 Task: Plot the electric field of a charged capacitor.
Action: Mouse moved to (142, 61)
Screenshot: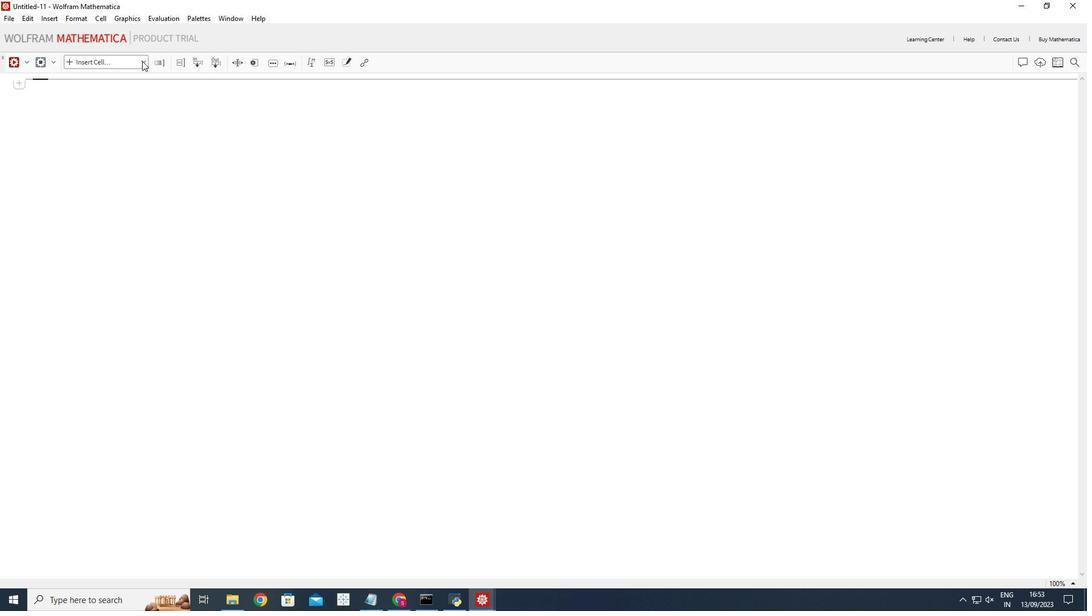 
Action: Mouse pressed left at (142, 61)
Screenshot: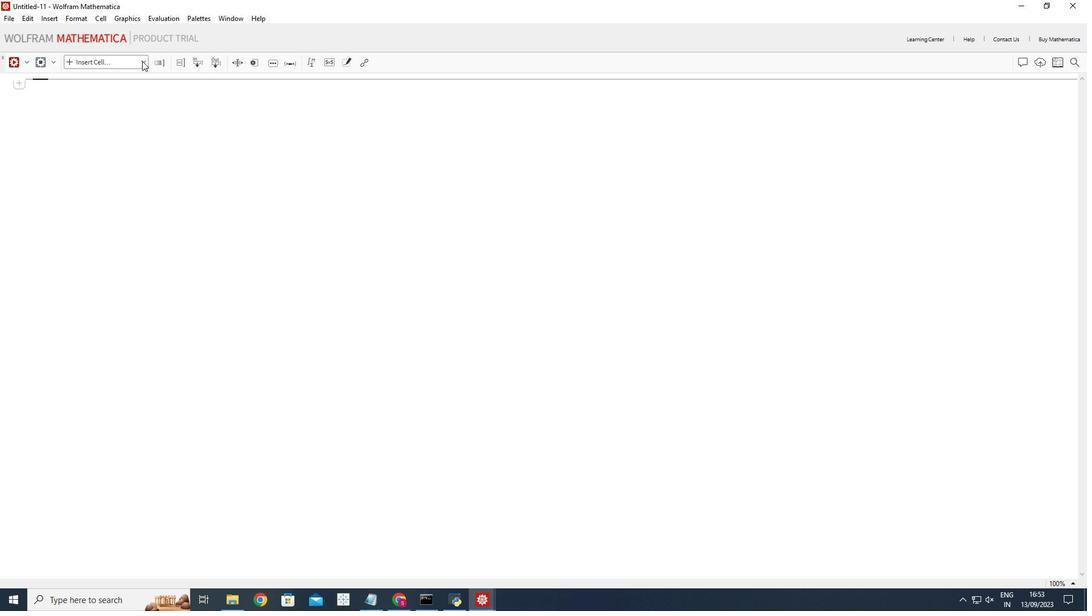 
Action: Mouse moved to (125, 83)
Screenshot: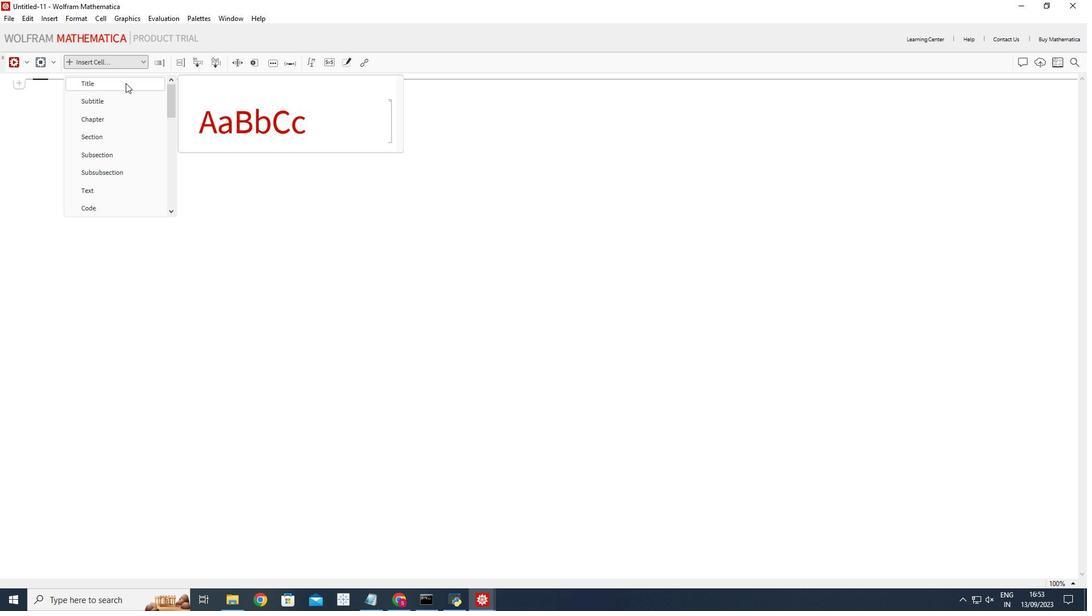 
Action: Mouse pressed left at (125, 83)
Screenshot: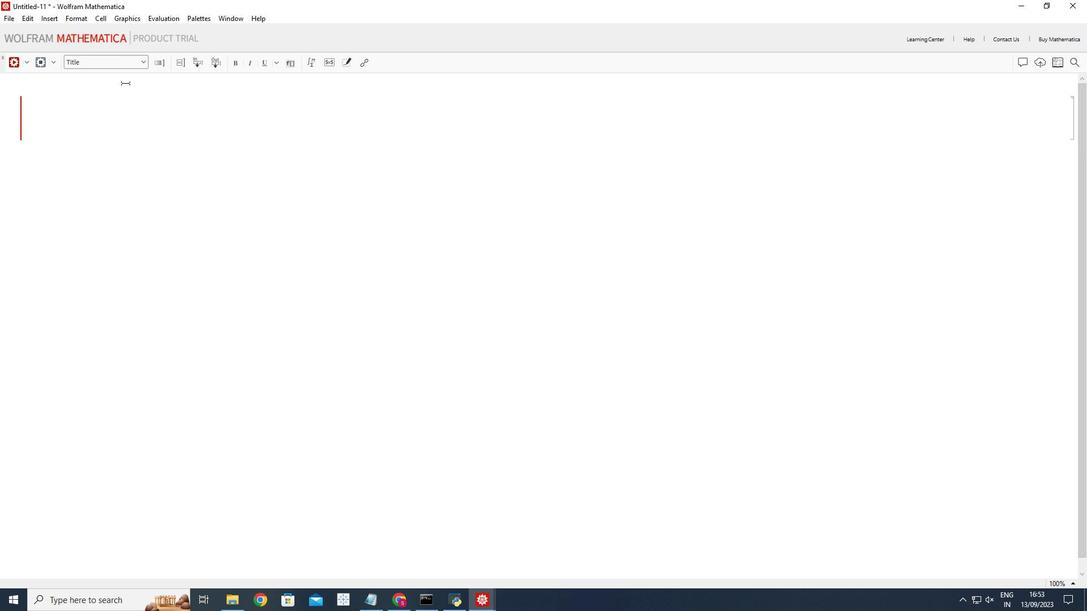 
Action: Mouse moved to (108, 130)
Screenshot: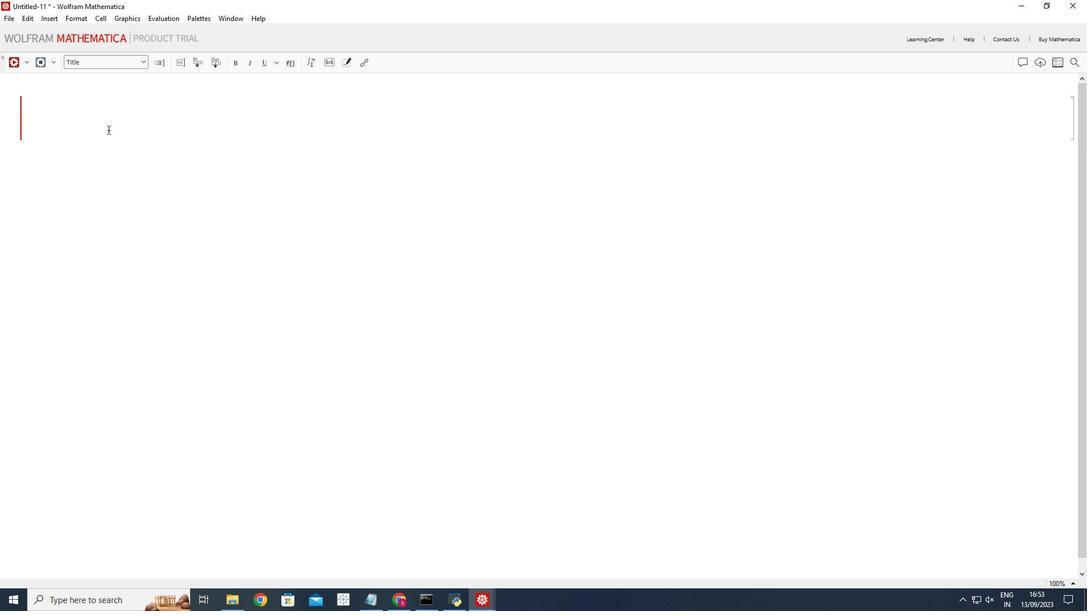 
Action: Mouse pressed left at (108, 130)
Screenshot: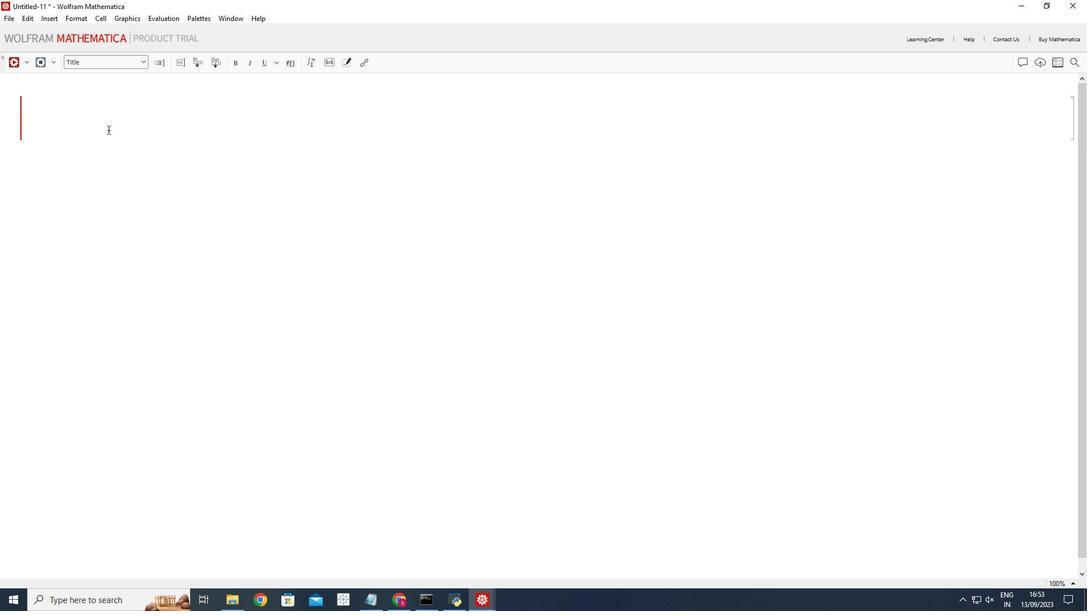 
Action: Mouse moved to (108, 130)
Screenshot: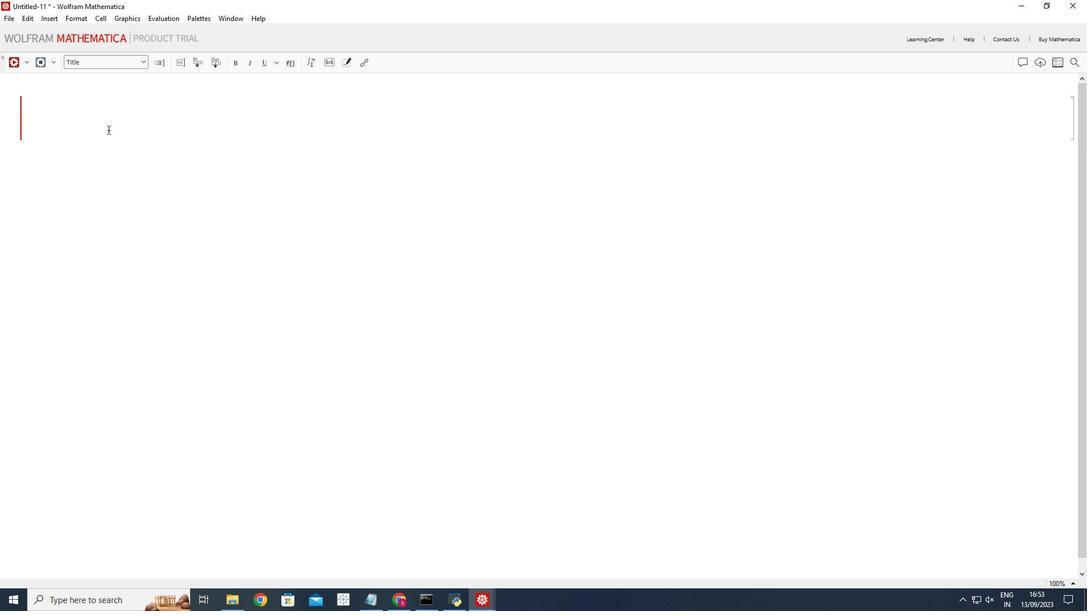 
Action: Key pressed <Key.shift_r>Electric<Key.space><Key.shift_r>Field<Key.space>of<Key.space>a<Key.space><Key.shift_r>Charged<Key.space><Key.shift_r>Cp<Key.backspace>apacitor
Screenshot: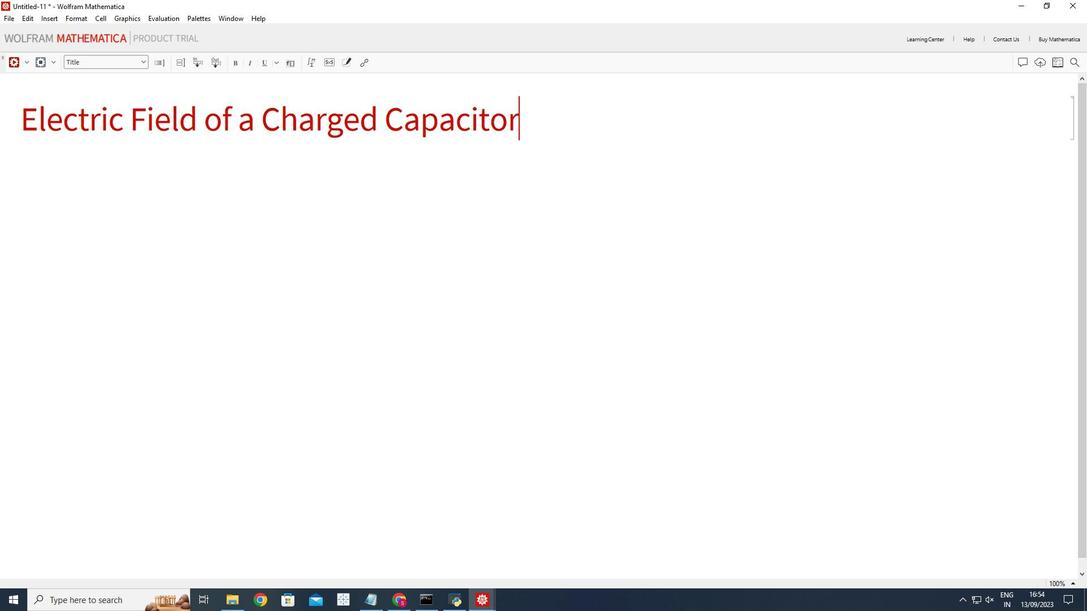 
Action: Mouse moved to (69, 184)
Screenshot: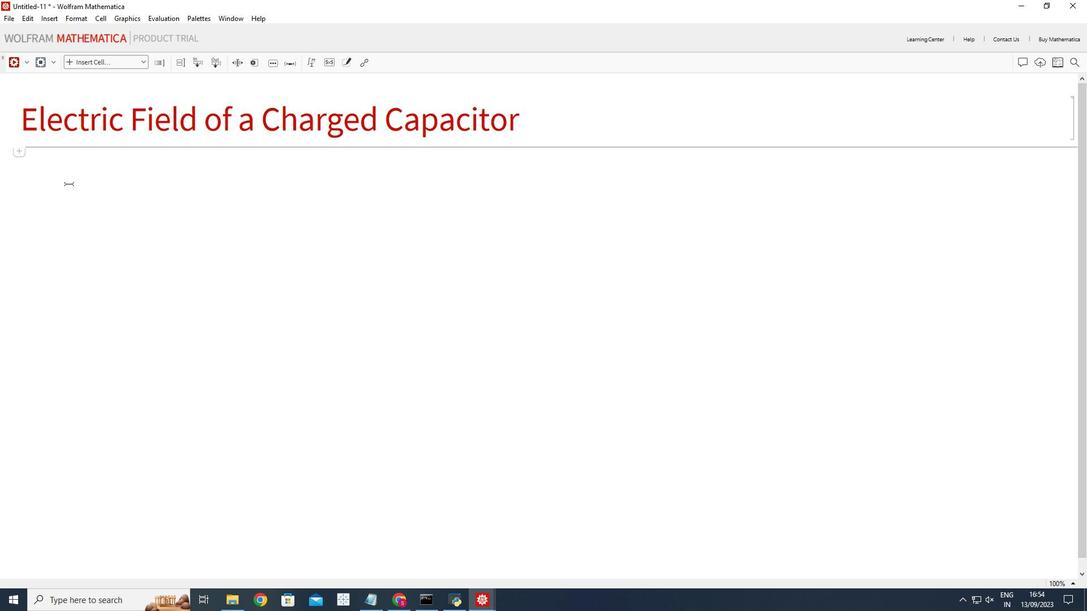 
Action: Mouse pressed left at (69, 184)
Screenshot: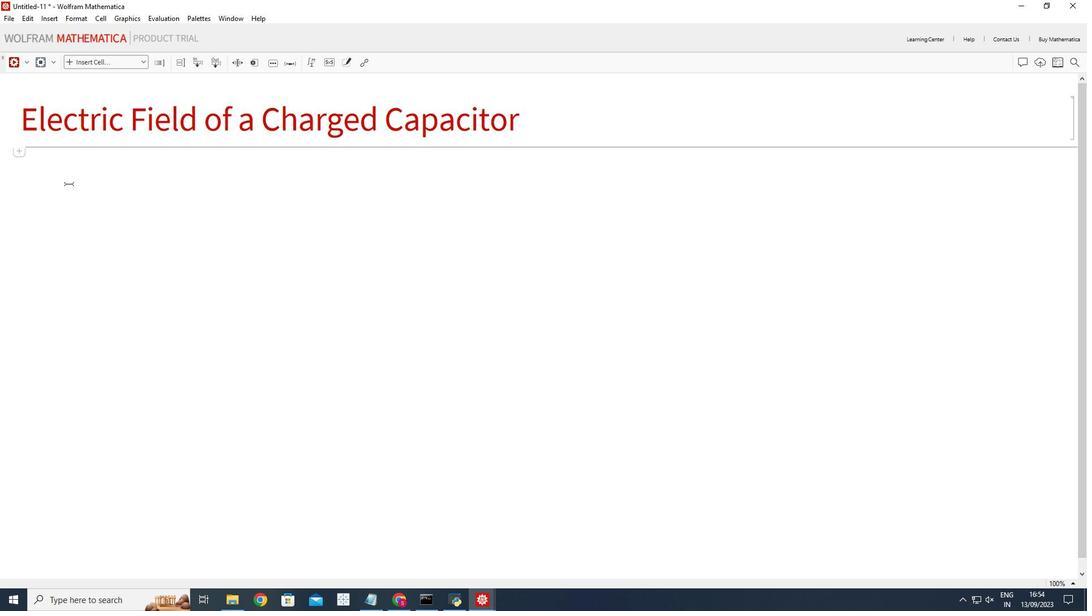 
Action: Mouse moved to (146, 61)
Screenshot: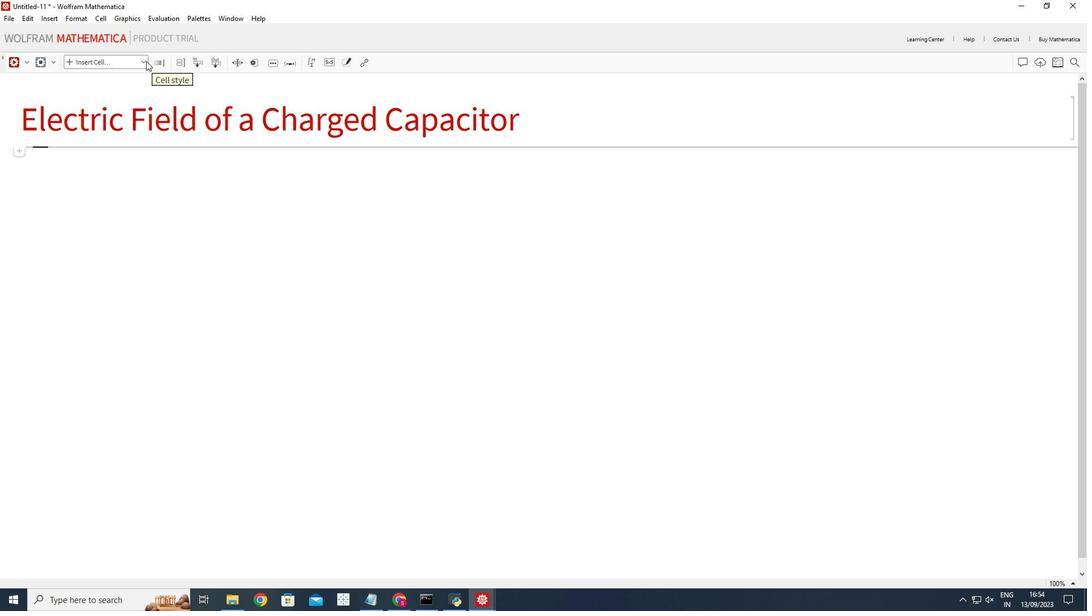 
Action: Mouse pressed left at (146, 61)
Screenshot: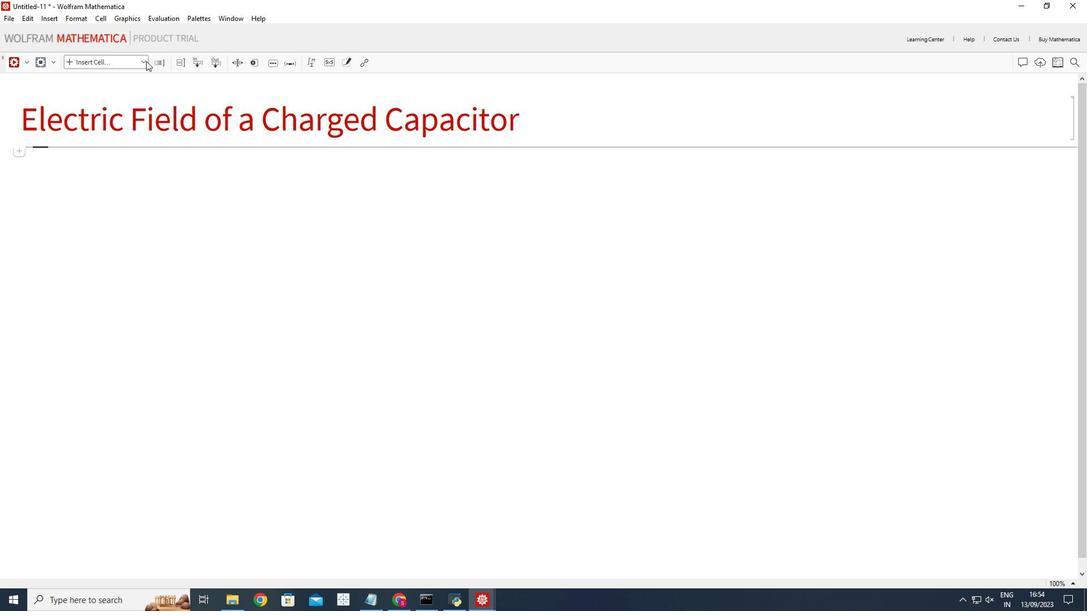 
Action: Mouse moved to (99, 209)
Screenshot: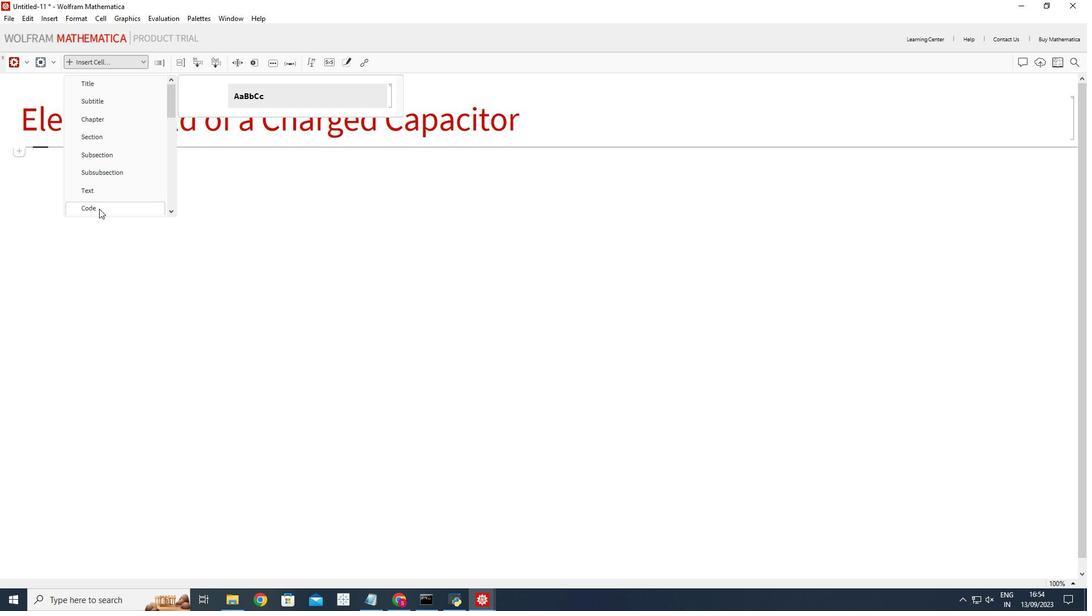 
Action: Mouse pressed left at (99, 209)
Screenshot: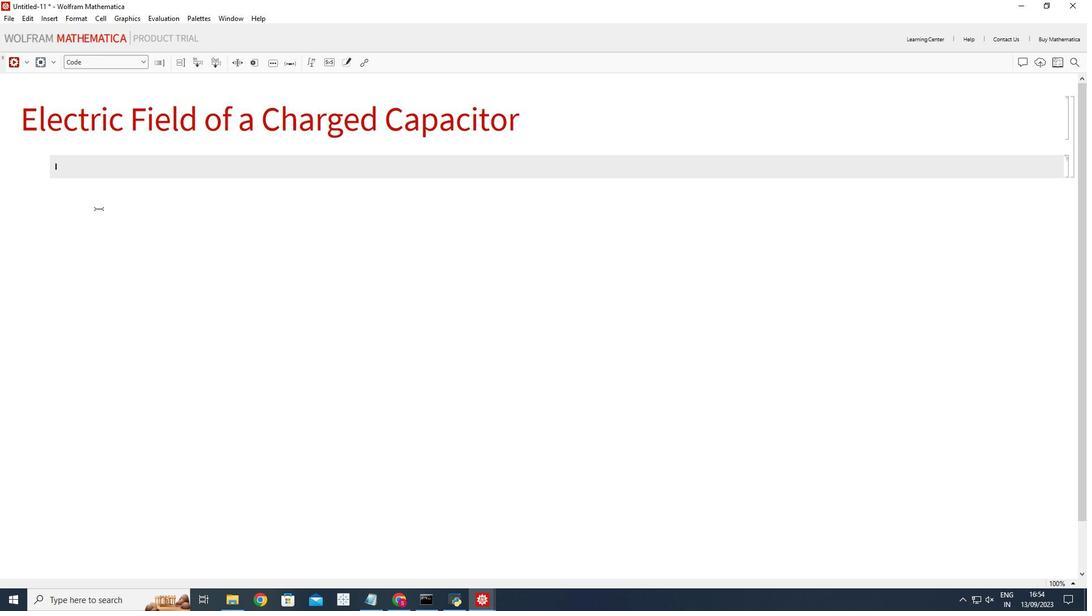 
Action: Mouse moved to (95, 170)
Screenshot: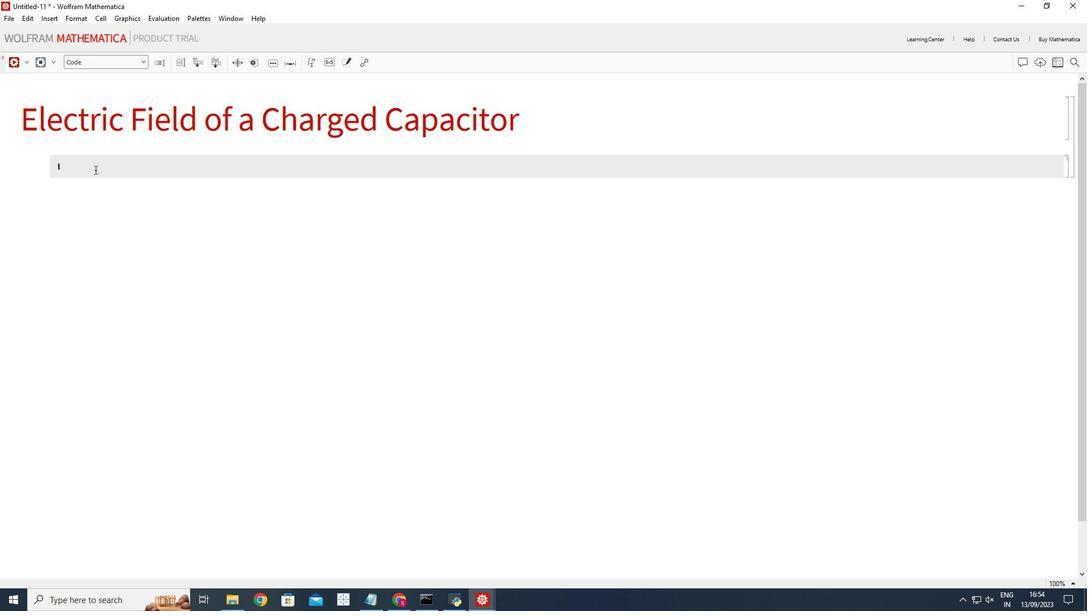
Action: Mouse pressed left at (95, 170)
Screenshot: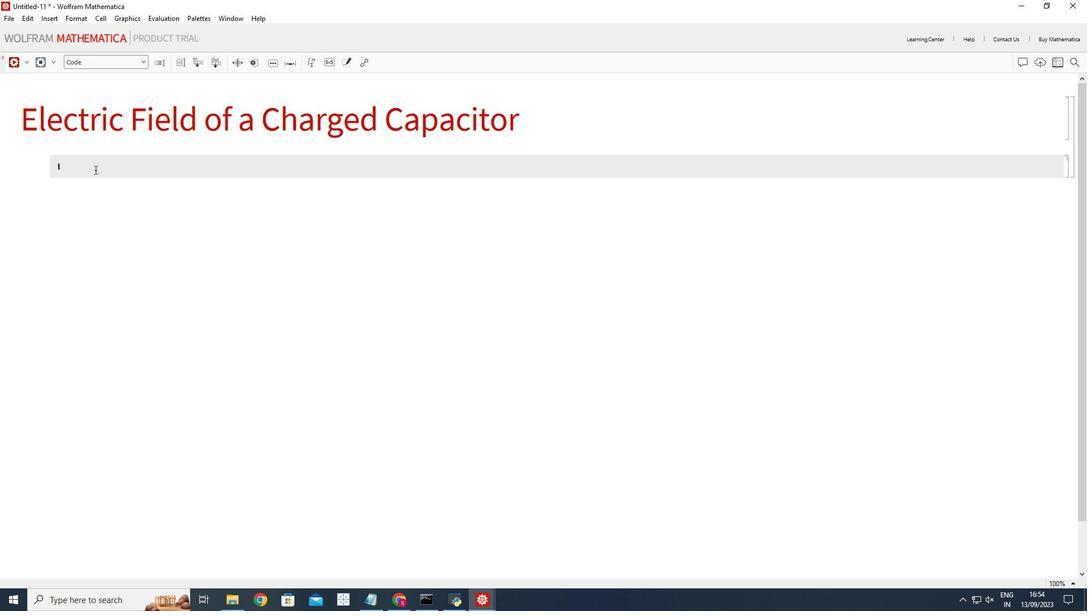 
Action: Key pressed <Key.shift_r>(*<Key.space><Key.shift_r>Define<Key.space><Key.shift_r>Constans<Key.backspace>ts<Key.space><Key.right><Key.right><Key.enter>epsilon0<Key.enter><Key.space>=<Key.space>8.854187817<Key.enter>8<Key.backspace><Key.backspace><Key.shift_r>*10<Key.shift_r>^-12;<Key.space>
Screenshot: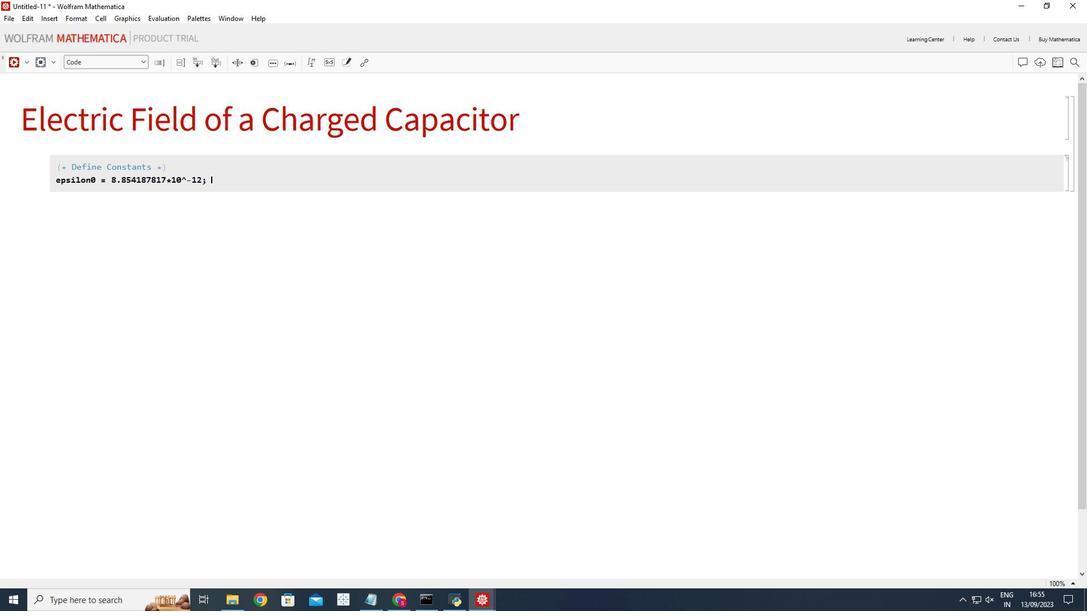 
Action: Mouse moved to (96, 177)
Screenshot: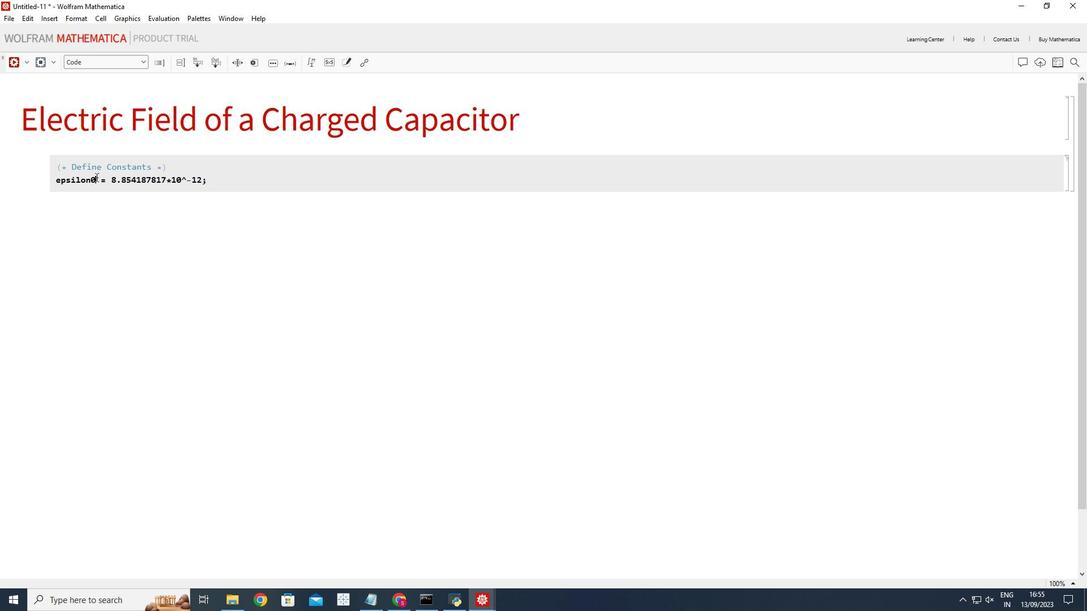 
Action: Mouse pressed left at (96, 177)
Screenshot: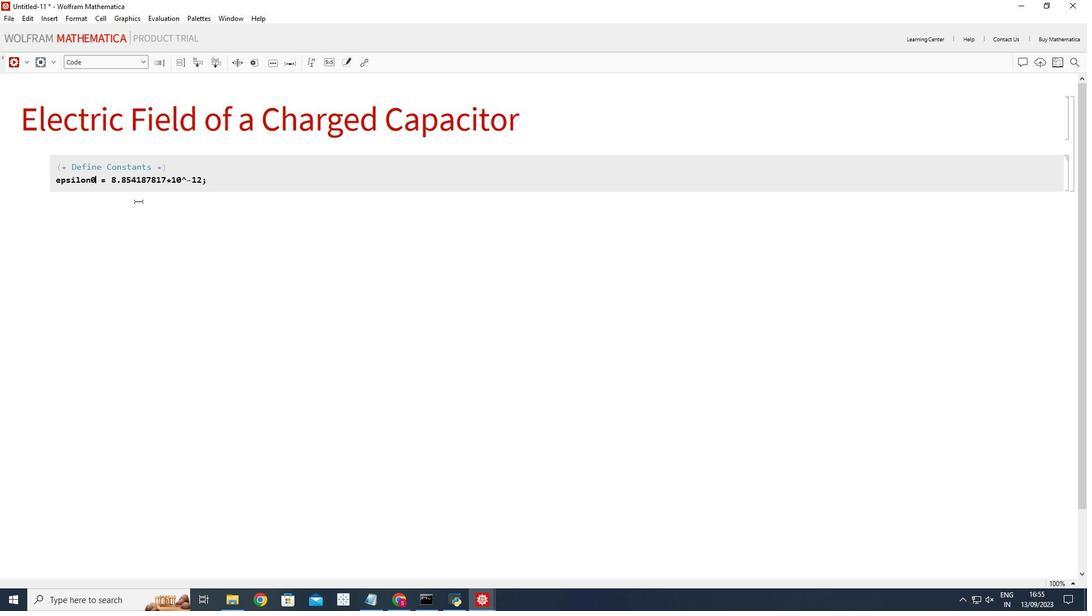 
Action: Mouse moved to (138, 201)
Screenshot: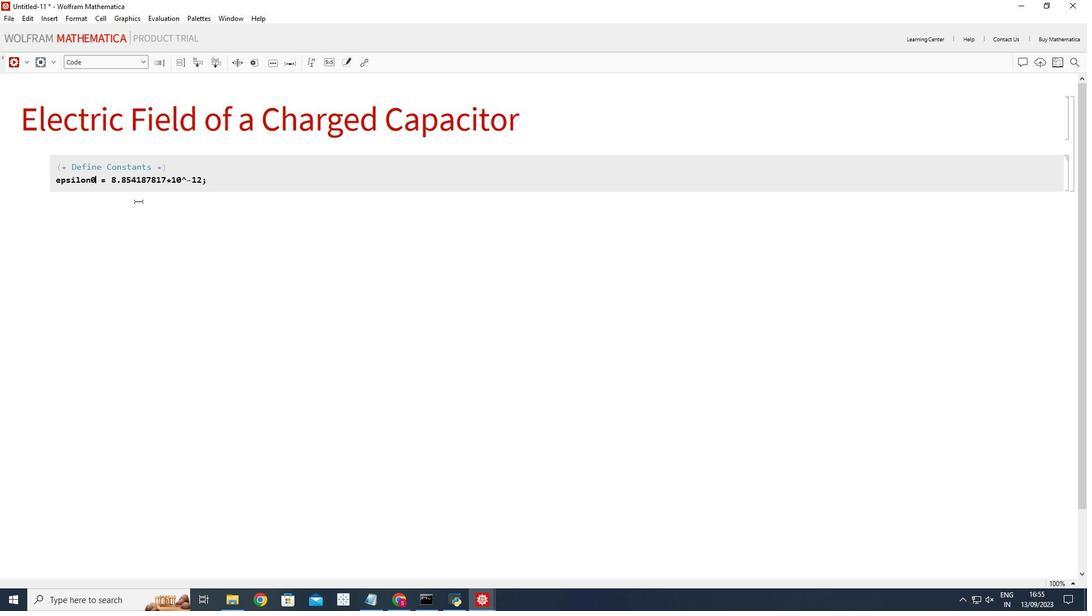 
Action: Key pressed <Key.backspace><Key.backspace><Key.backspace><Key.backspace><Key.backspace><Key.backspace><Key.backspace><Key.backspace>
Screenshot: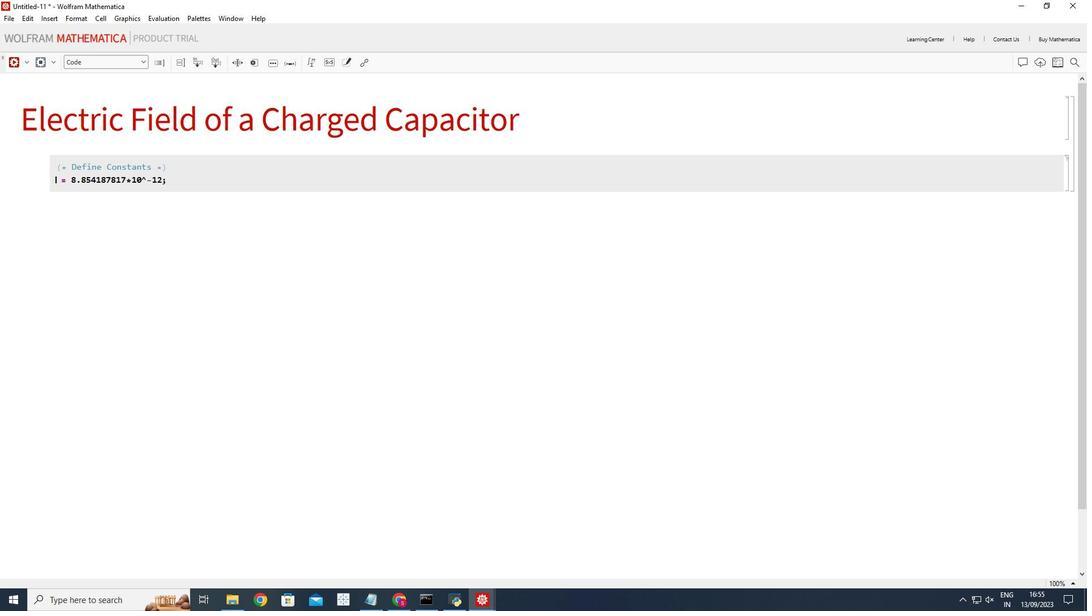 
Action: Mouse moved to (307, 67)
Screenshot: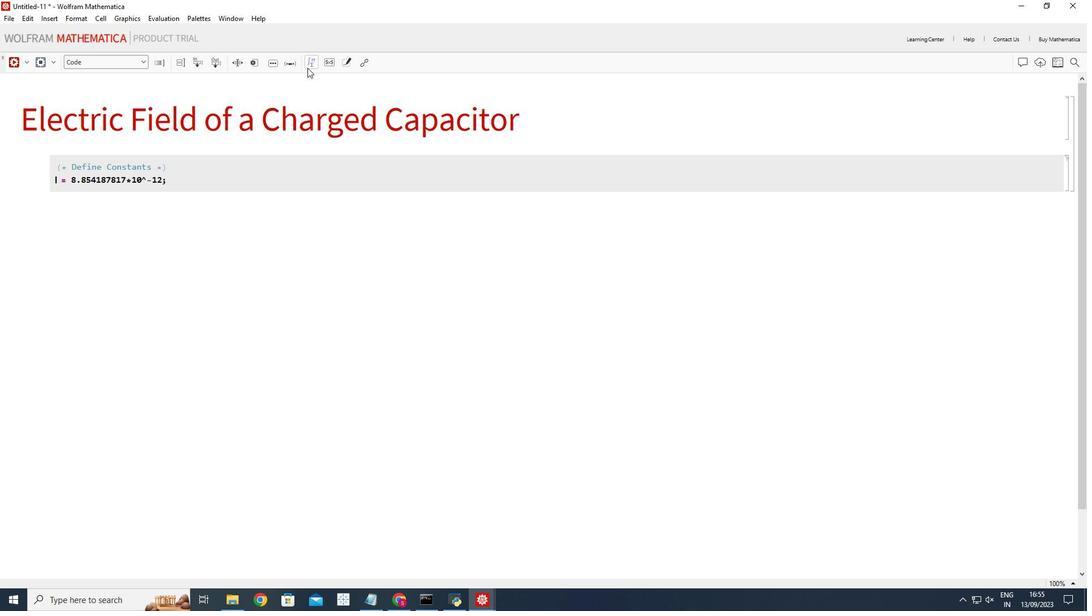 
Action: Mouse pressed left at (307, 67)
Screenshot: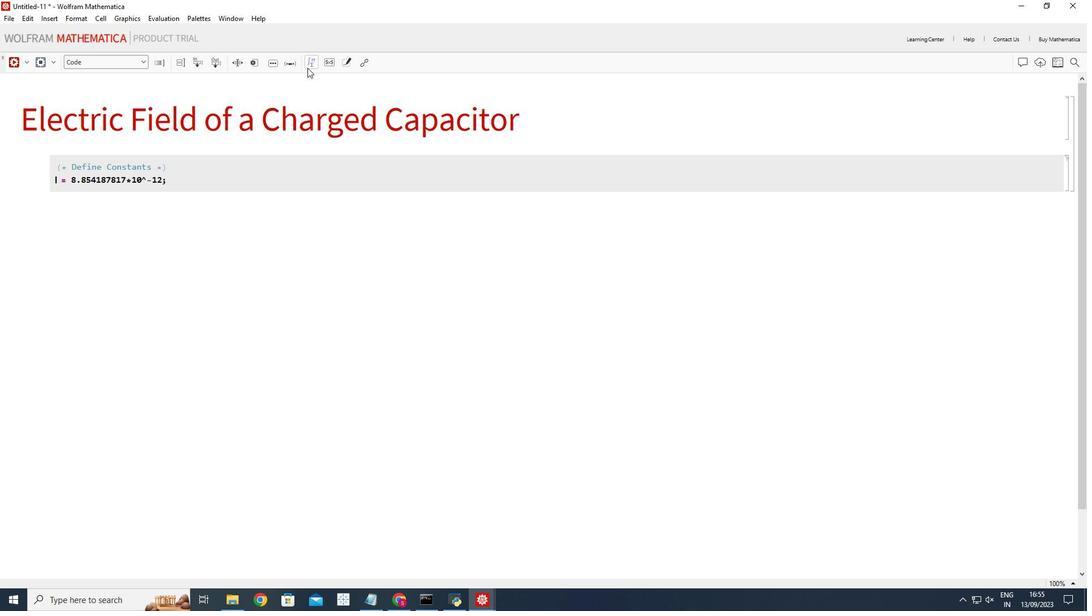 
Action: Mouse moved to (1068, 312)
Screenshot: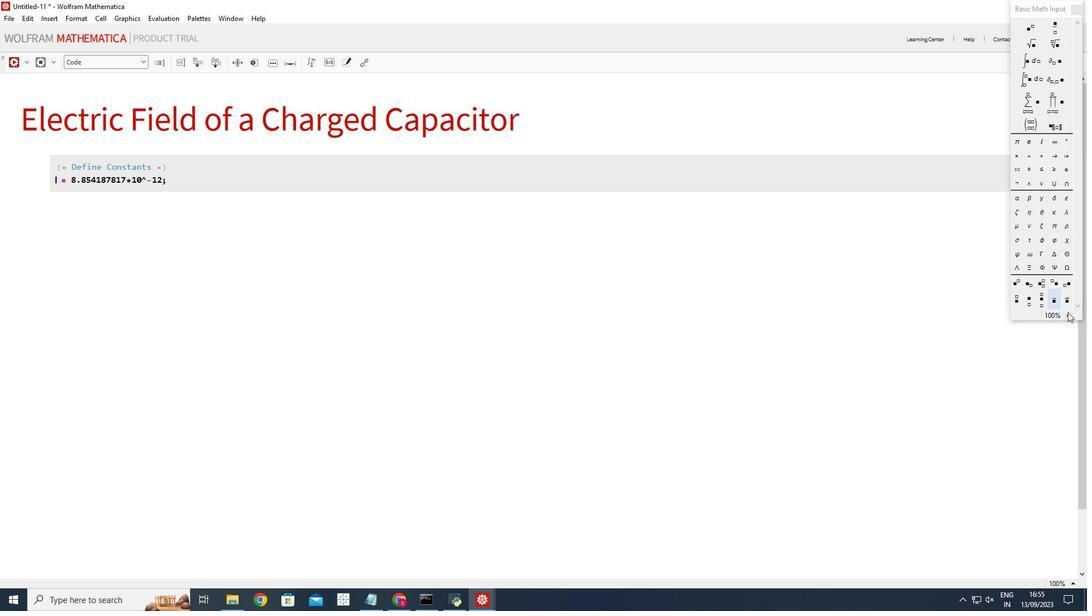 
Action: Mouse pressed left at (1068, 312)
Screenshot: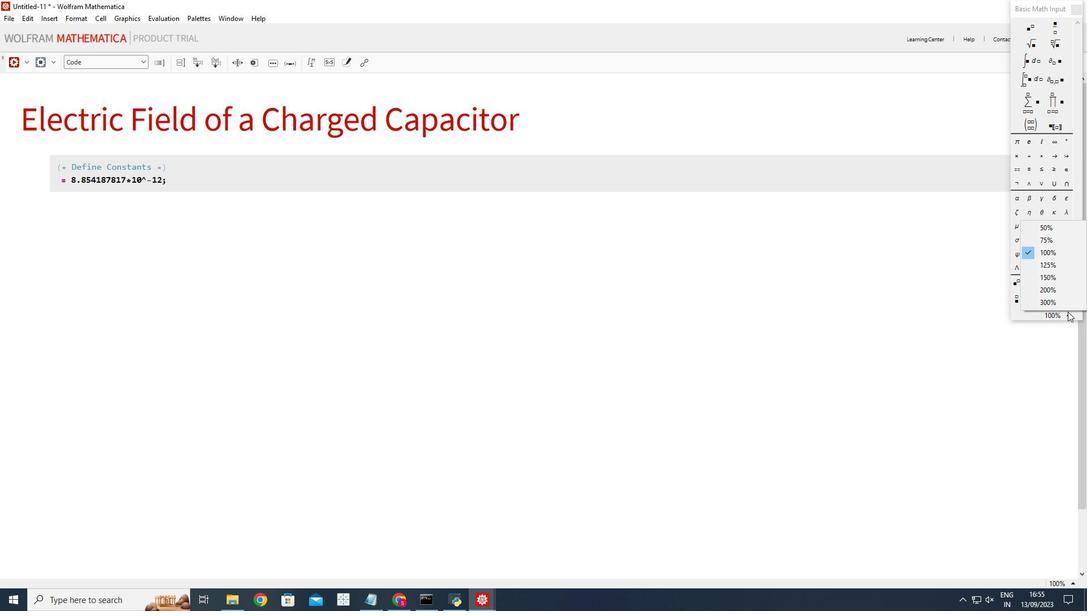 
Action: Mouse moved to (1048, 267)
Screenshot: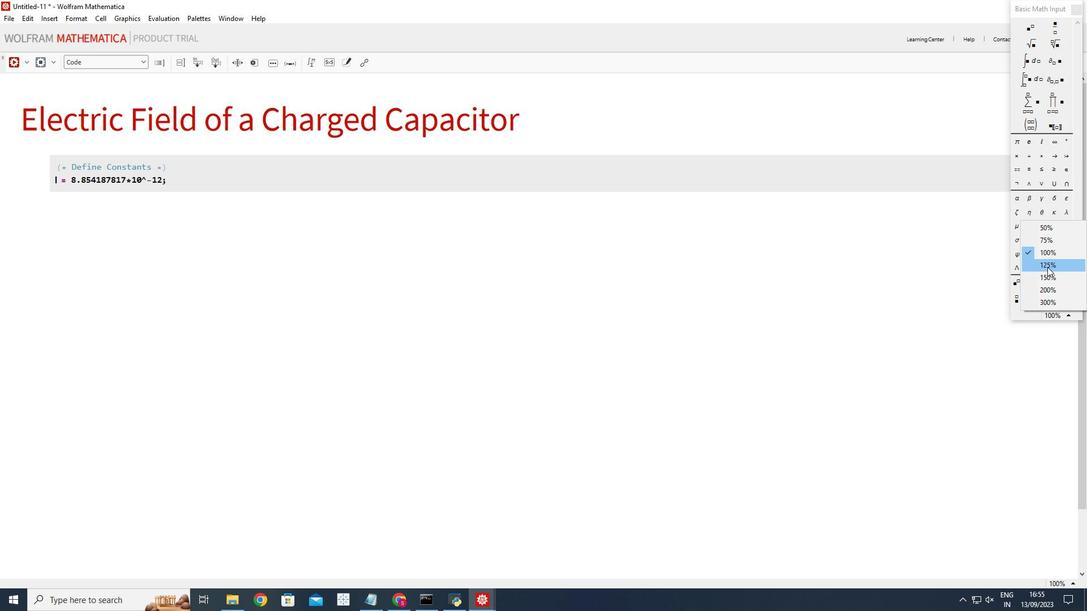 
Action: Mouse pressed left at (1048, 267)
Screenshot: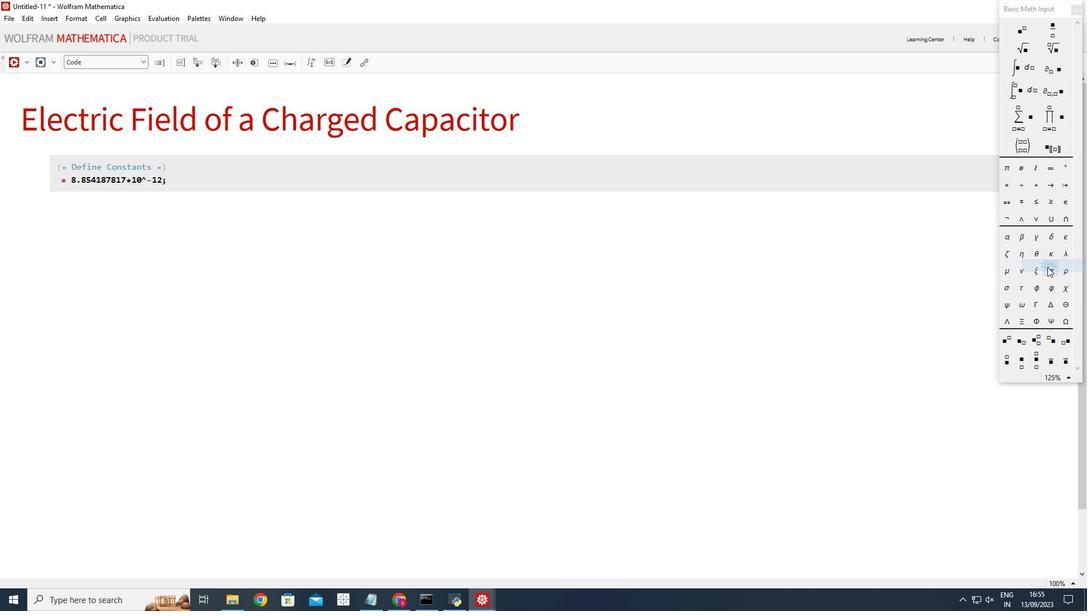 
Action: Mouse moved to (1032, 6)
Screenshot: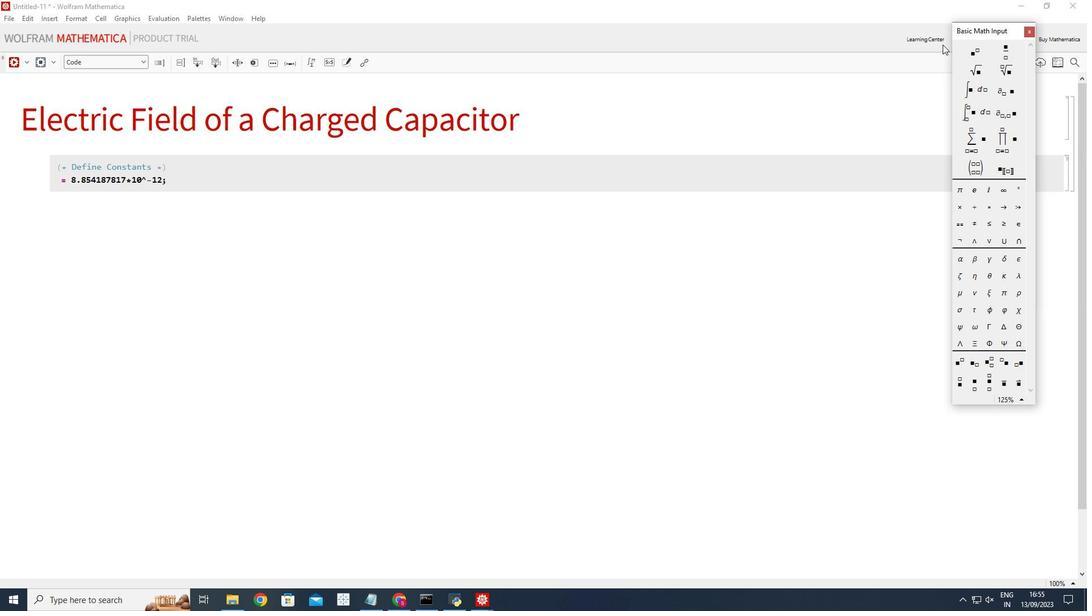 
Action: Mouse pressed left at (1032, 6)
Screenshot: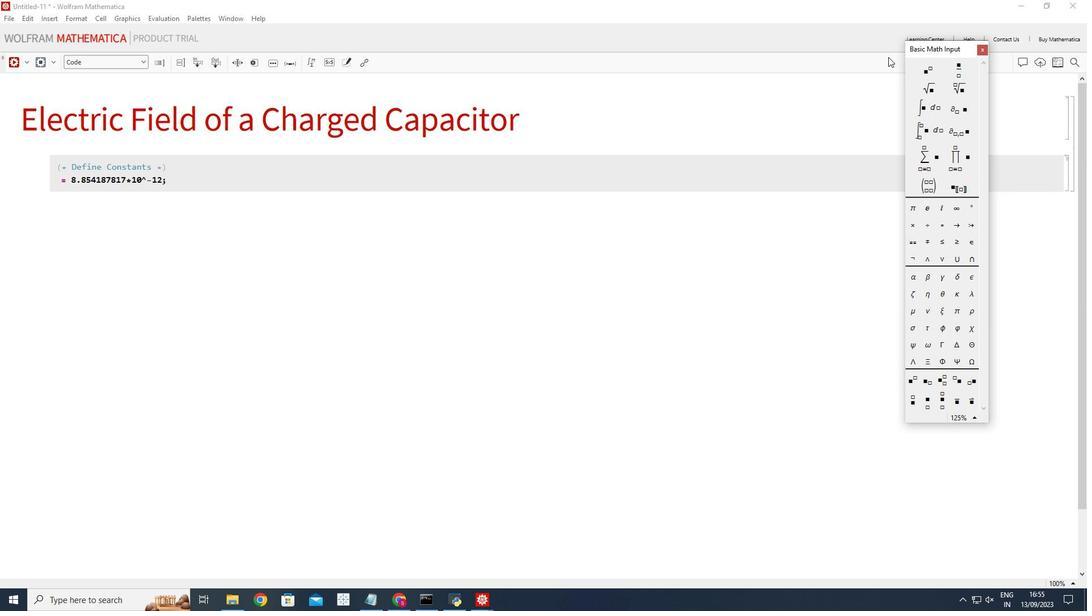 
Action: Mouse moved to (743, 345)
Screenshot: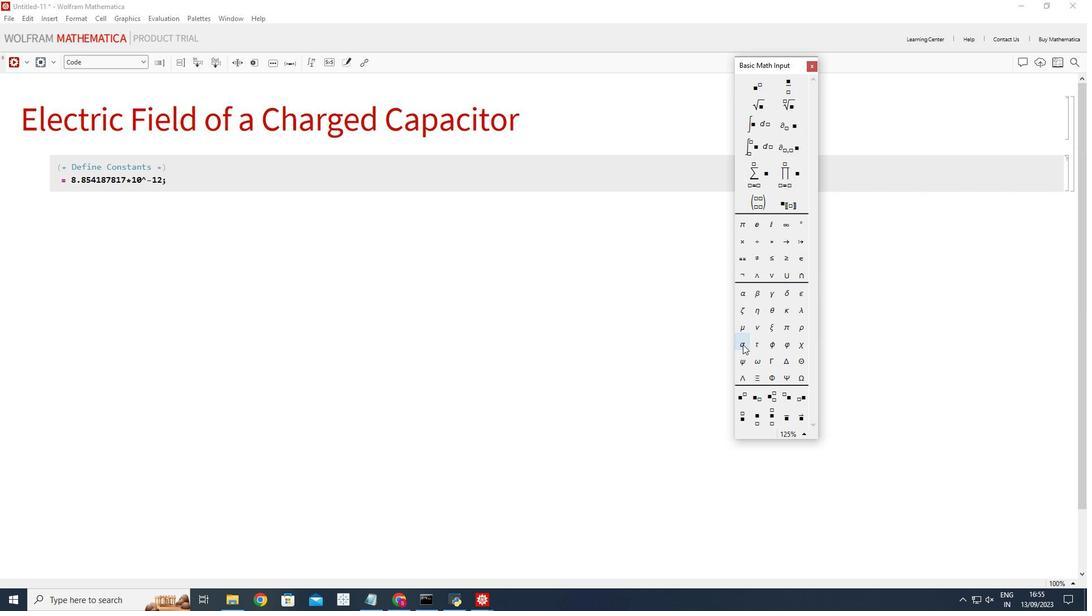 
Action: Mouse pressed left at (743, 345)
Screenshot: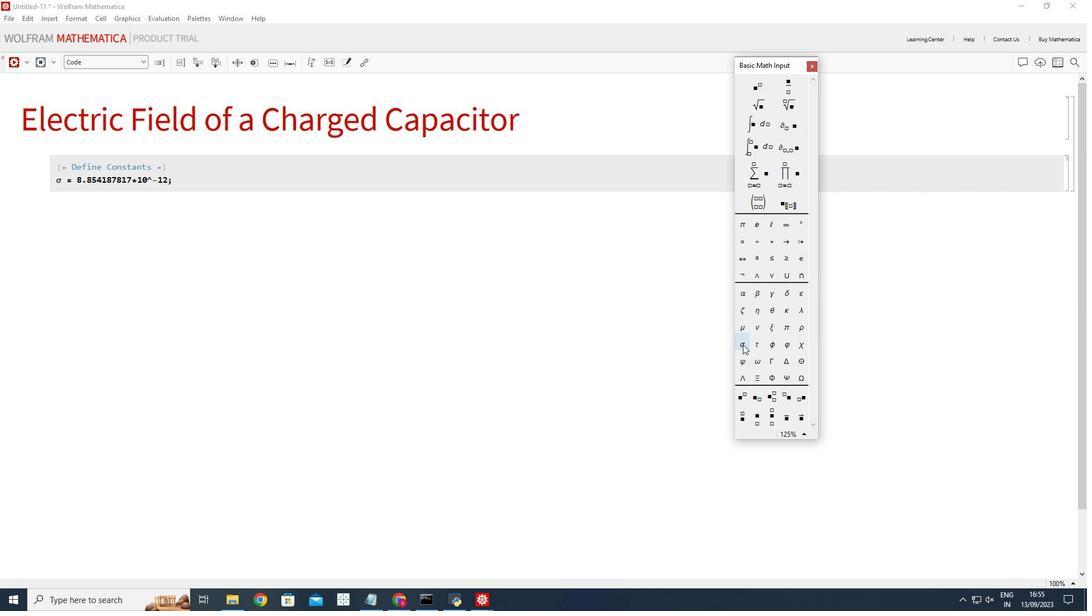 
Action: Mouse moved to (218, 175)
Screenshot: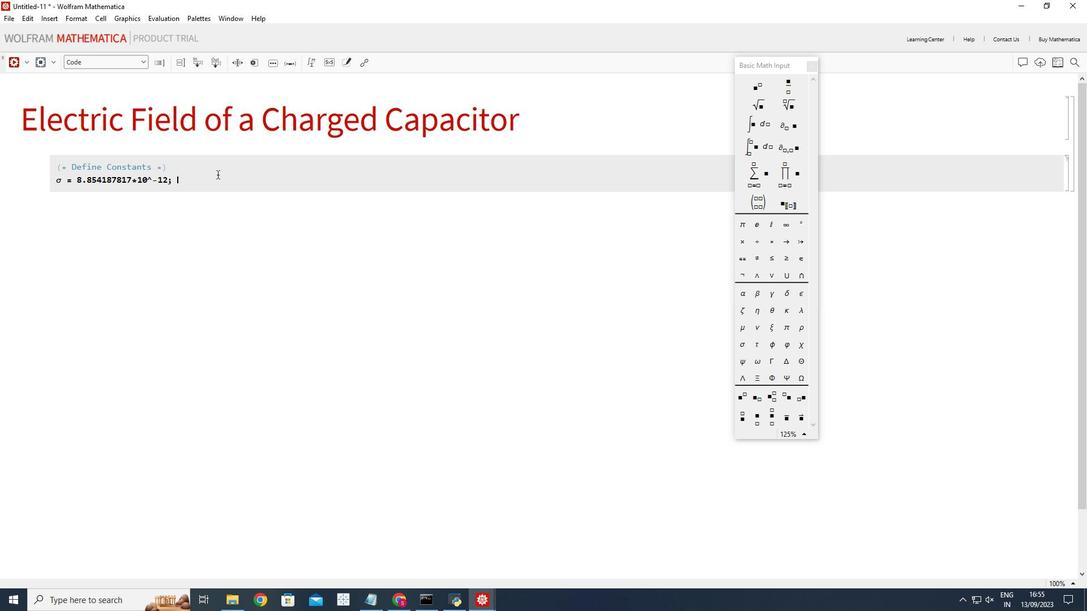 
Action: Mouse pressed left at (218, 175)
Screenshot: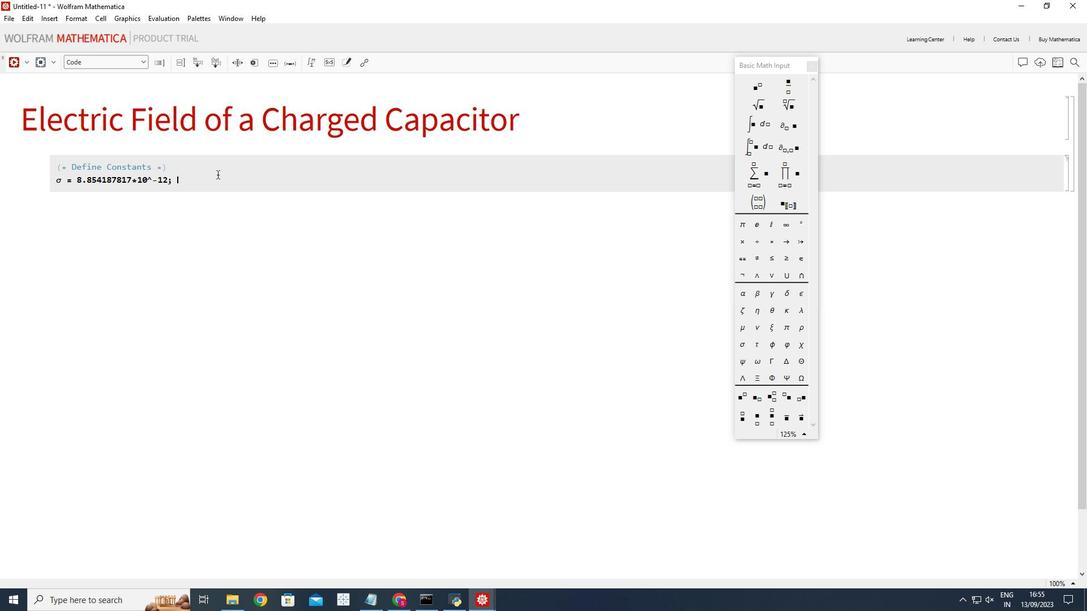
Action: Mouse moved to (813, 66)
Screenshot: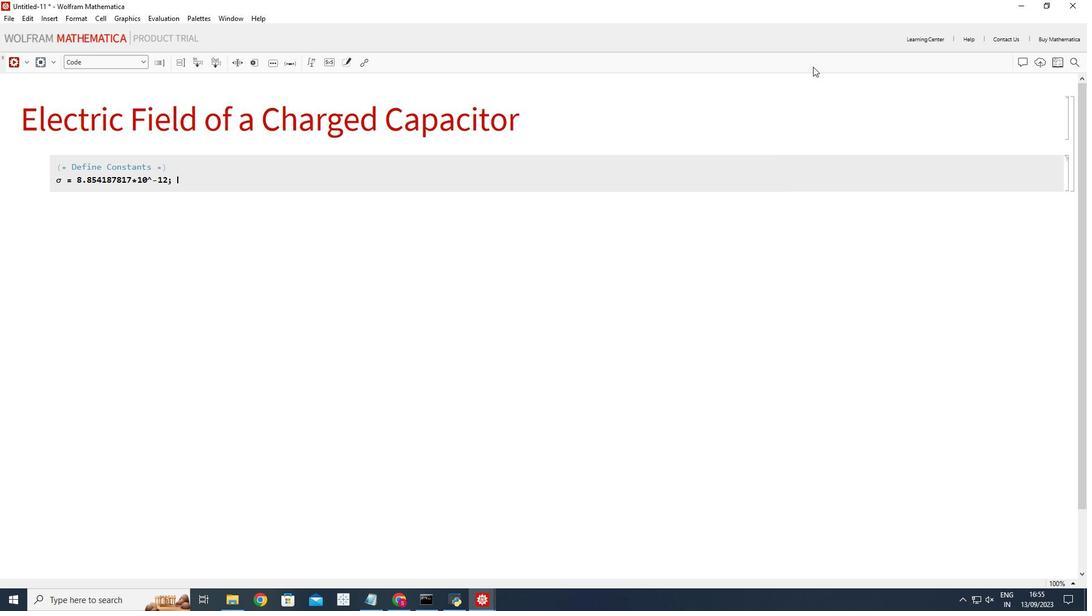 
Action: Mouse pressed left at (813, 66)
Screenshot: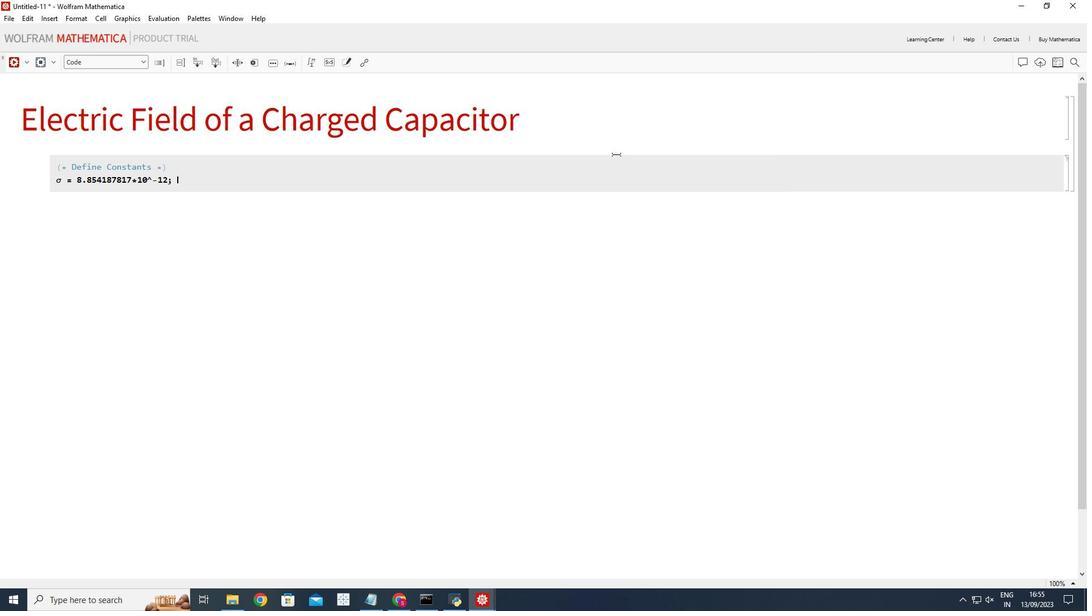 
Action: Mouse moved to (244, 186)
Screenshot: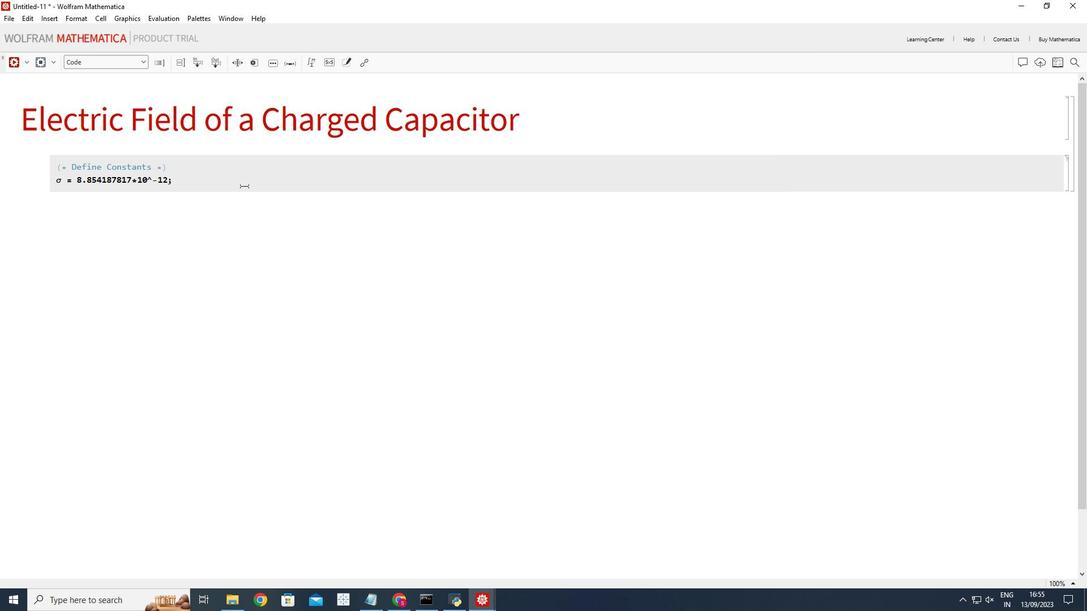 
Action: Key pressed <Key.shift_r>(*<Key.space>permittivity<Key.space>of<Key.space>free<Key.space>space<Key.space>in<Key.space><Key.shift_r>F/m<Key.shift_r><Key.shift_r><Key.shift_r><Key.shift_r><Key.shift_r>*<Key.right><Key.left><Key.left><Key.space><Key.right><Key.right><Key.enter>area<Key.space>=<Key.space>0.01;<Key.enter>separation<Key.space>=<Key.space>0.001;<Key.space><Key.shift_r>(<Key.shift_r>*<Key.space>separation<Key.space>between<Key.space>plates<Key.space>in<Key.space>meters<Key.space><Key.up><Key.space><Key.space><Key.space><Key.space><Key.shift_r>(*<Key.space>area<Key.space>of<Key.space>one<Key.space>plate<Key.space>in<Key.space>square<Key.space>meters<Key.space><Key.shift_r>*)<Key.right><Key.left><Key.down><Key.right><Key.right><Key.right><Key.right><Key.right><Key.enter>charge<Key.space>=1;<Key.space><Key.space><Key.space><Key.shift_r>(*<Key.shift_r>Charge<Key.space>on<Key.space>the<Key.space>plates<Key.space>in<Key.space><Key.shift_r>Coulombs<Key.space><Key.right><Key.right><Key.enter><Key.enter><Key.shift_r>(*<Key.space><Key.shift_r><Key.shift_r><Key.shift_r>Define<Key.space>a<Key.space>function<Key.space>to<Key.space>calv<Key.backspace>culate<Key.space>the<Key.space>electric<Key.space>field<Key.space>for<Key.space>a<Key.space>given<Key.space>\<Key.space>capacitance<Key.space><Key.right><Key.right><Key.enter>electric<Key.shift_r>Field[capacitance<Key.right><Key.left><Key.shift_r>_<Key.right><Key.space><Key.shift_r>:+<Key.backspace>=<Key.space><Key.shift_r>Module[<Key.shift_r>{electric<Key.shift_r>f<Key.backspace><Key.shift_r>Field<Key.right>,<Key.space>electric<Key.shift_r>Field<Key.space>=<Key.space><Key.shift_r>(charge<Key.enter>/capacitance<Key.right>/separation<Key.shift_r><Key.shift_r><Key.shift_r><Key.shift_r><Key.shift_r>^2<Key.right><Key.left>;<Key.space>electric<Key.shift_r>Field<Key.right><Key.enter><Key.enter><Key.shift_r>(*<Key.space><Key.shift_r><Key.shift_r><Key.shift_r><Key.shift_r><Key.shift_r><Key.shift_r><Key.shift_r>Generate<Key.space>a<Key.space>list<Key.space>of<Key.space>capacitance<Key.space>values<Key.right><Key.left><Key.space><Key.right><Key.right><Key.enter>capacitance<Key.shift_r>Values<Key.space>=<Key.space><Key.shift_r><Key.shift_r>Range[0.001,<Key.space>0.1,<Key.space>0.001<Key.right>;<Key.enter><Key.enter><Key.shift_r>(*<Key.space>calcu<Key.backspace>ulate<Key.space>electric<Key.space>field<Key.space>values<Key.space>for<Key.space>each<Key.space>capacitance<Key.space>value<Key.space><Key.right><Key.right><Key.enter>electric<Key.shift_r>Firld<Key.backspace><Key.backspace><Key.backspace><Key.backspace>ield<Key.shift_r>Values<Key.enter><Key.space>=<Key.space>electric<Key.shift_r>Field<Key.enter><Key.space>/<Key.shift_r>@<Key.space>capacitance<Key.shift_r>Values;<Key.enter><Key.enter><Key.shift_r>(*<Key.space><Key.shift_r>Plot<Key.space>the<Key.space>electric<Key.space>field<Key.space>as<Key.space>a<Key.space>function<Key.space>of<Key.space>capi<Key.backspace>acitance<Key.space>value<Key.space><Key.right><Key.right><Key.enter><Key.shift_r>List<Key.shift_r>Line<Key.shift_r><Key.shift_r>Plot[<Key.shift_r><Key.shift_r><Key.shift_r><Key.shift_r><Key.shift_r>Transpose[<Key.shift_r>{capacitance<Key.shift_r>Values,<Key.space><Key.shift_r>electric<Key.shift_r>Field<Key.shift_r>Vl<Key.backspace>alues<Key.right><Key.right>,<Key.enter><Key.shift_r>Plot<Key.shift_r><Key.shift_r>Range<Key.enter>all<Key.enter>,<Key.space><Key.shift_r>Frame<Key.enter><Key.space>t<Key.backspace><Key.shift_r>True,<Key.space><Key.enter><Key.shift_r>Frame<Key.shift_r>Label<Key.enter><Key.shift_r>{"<Key.shift_r>Capacitance<Key.space>9<Key.backspace><Key.shift_r>(<Key.shift_r>F<Key.shift_r>)<Key.right>,<Key.space><Key.shift_r>"<Key.shift_r>Electric<Key.space><Key.shift_r>Field<Key.space>9<Key.backspace><Key.shift_r>(<Key.shift_r>V/m<Key.shift_r>)<Key.right><Key.right>,<Key.space><Key.enter><Key.shift_r><Key.shift_r><Key.shift_r>Grid<Key.shift_r>Lines<Key.enter><Key.shift_r>Automatic<Key.enter>,<Key.space><Key.shift_r>Grid<Key.shift_r>Lines<Key.shift_r>Style<Key.enter><Key.shift_r>Directive[<Key.shift_r>Gray,<Key.space><Key.shift_r>Dashed<Key.right>,<Key.enter><Key.shift_r>Plot<Key.shift_r>Style<Key.enter><Key.space><Key.shift_r>Blue,<Key.space><Key.shift_r>Image<Key.shift_r>Size<Key.enter><Key.space>400<Key.right><Key.space><Key.shift_r><Key.enter>
Screenshot: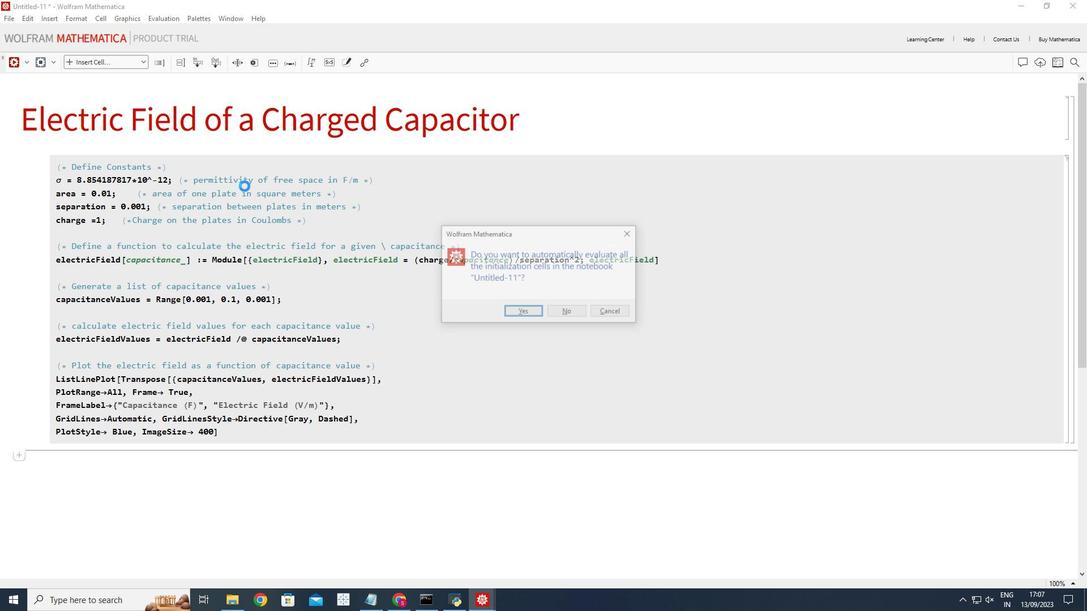 
Action: Mouse moved to (521, 308)
Screenshot: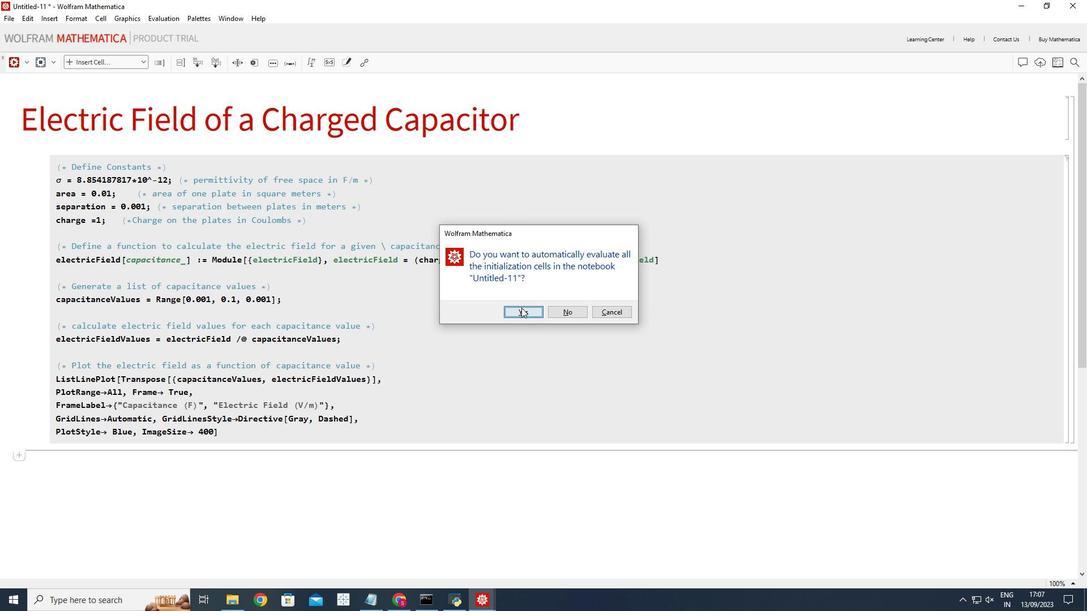 
Action: Mouse pressed left at (521, 308)
Screenshot: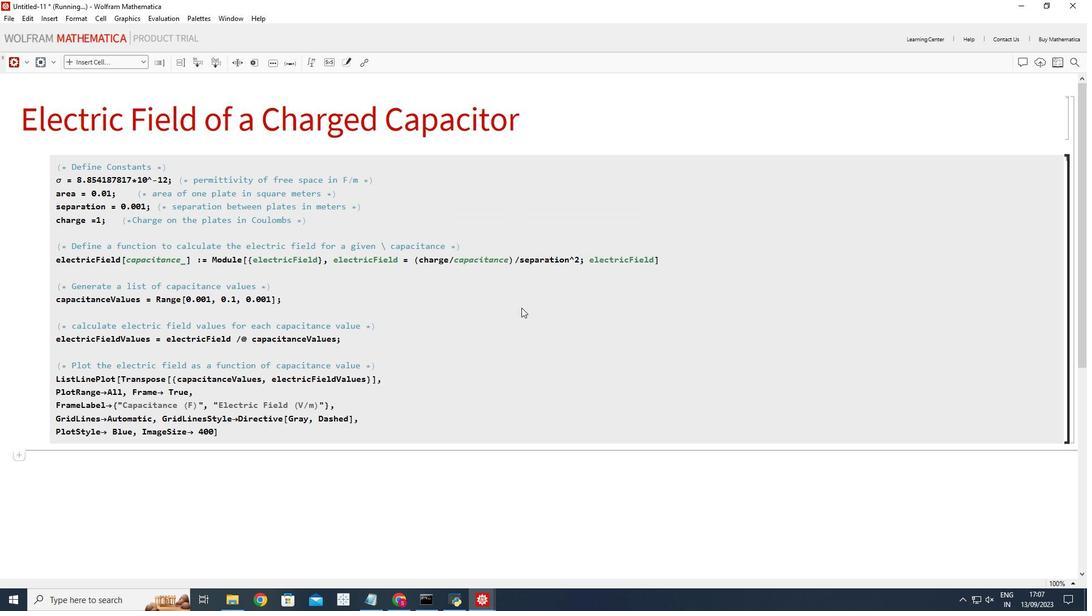 
Action: Mouse scrolled (521, 307) with delta (0, 0)
Screenshot: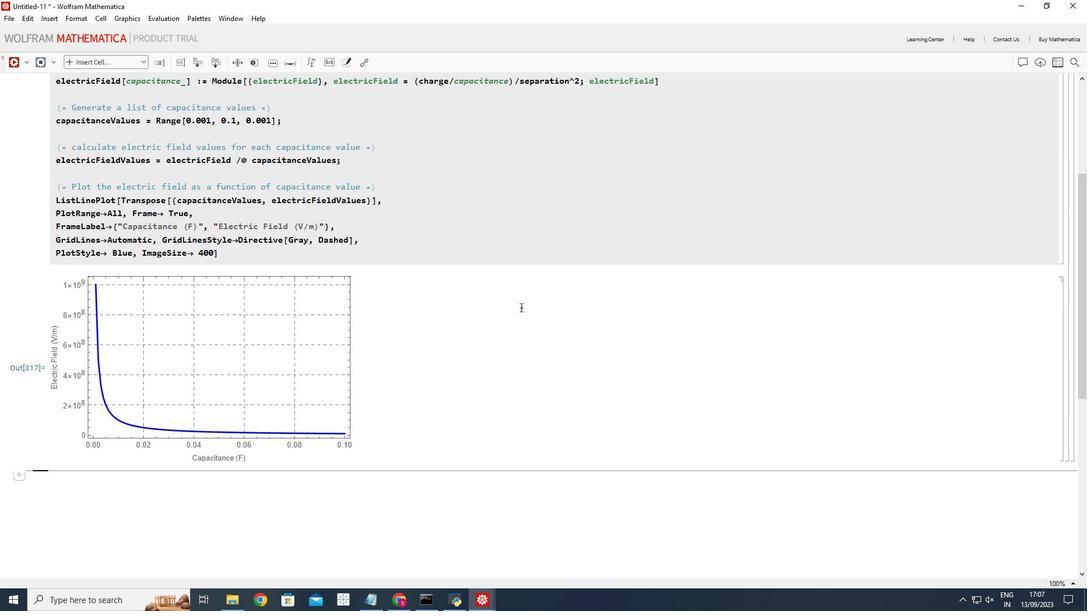 
Action: Mouse scrolled (521, 307) with delta (0, 0)
Screenshot: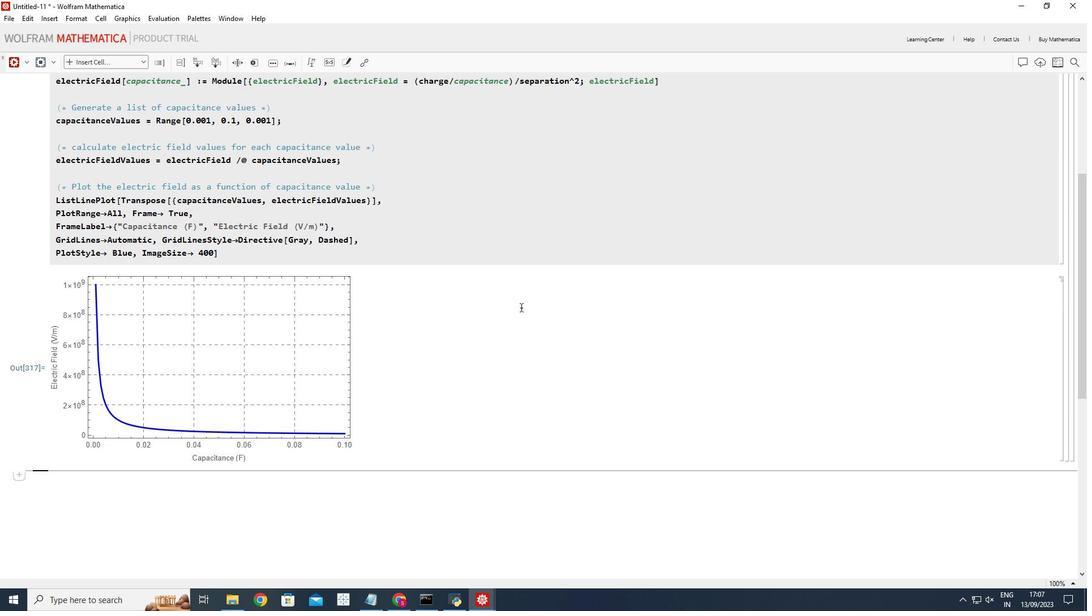 
Action: Mouse moved to (311, 360)
Screenshot: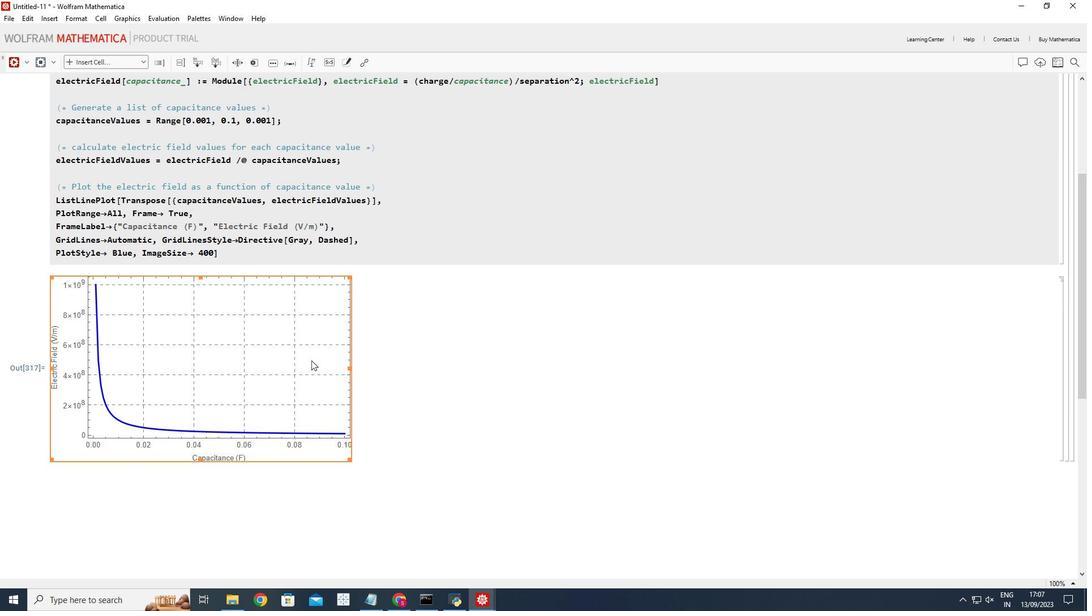 
Action: Mouse pressed left at (311, 360)
Screenshot: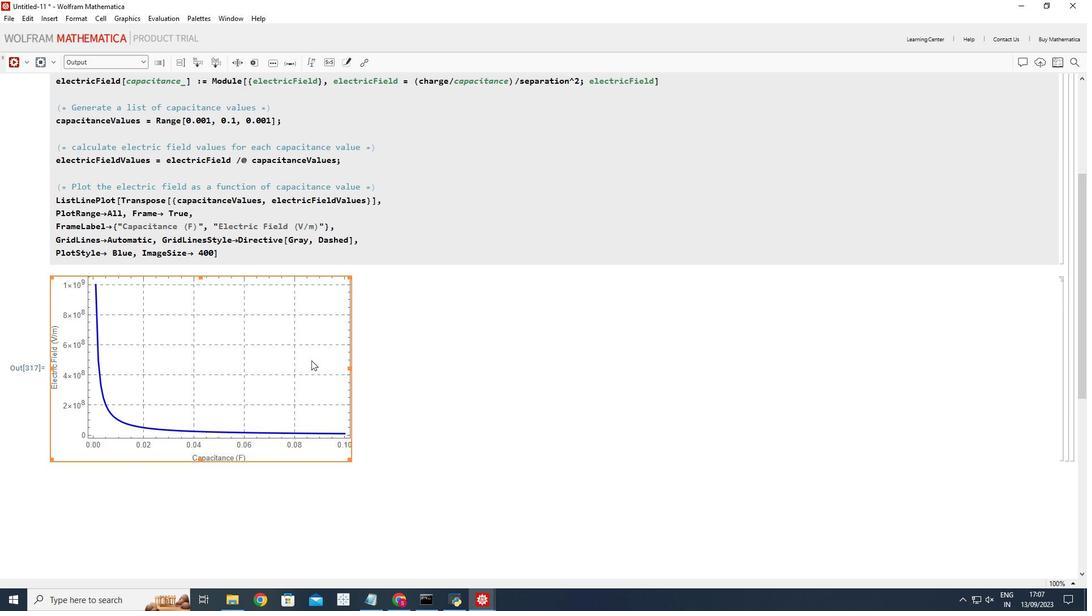 
Action: Mouse scrolled (311, 360) with delta (0, 0)
Screenshot: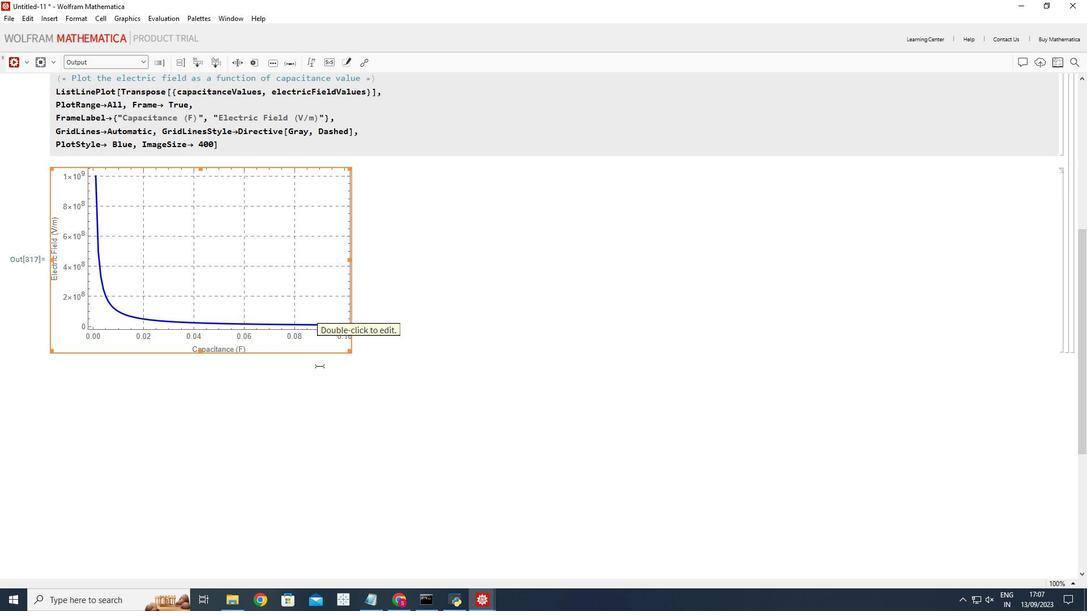
Action: Mouse scrolled (311, 360) with delta (0, 0)
Screenshot: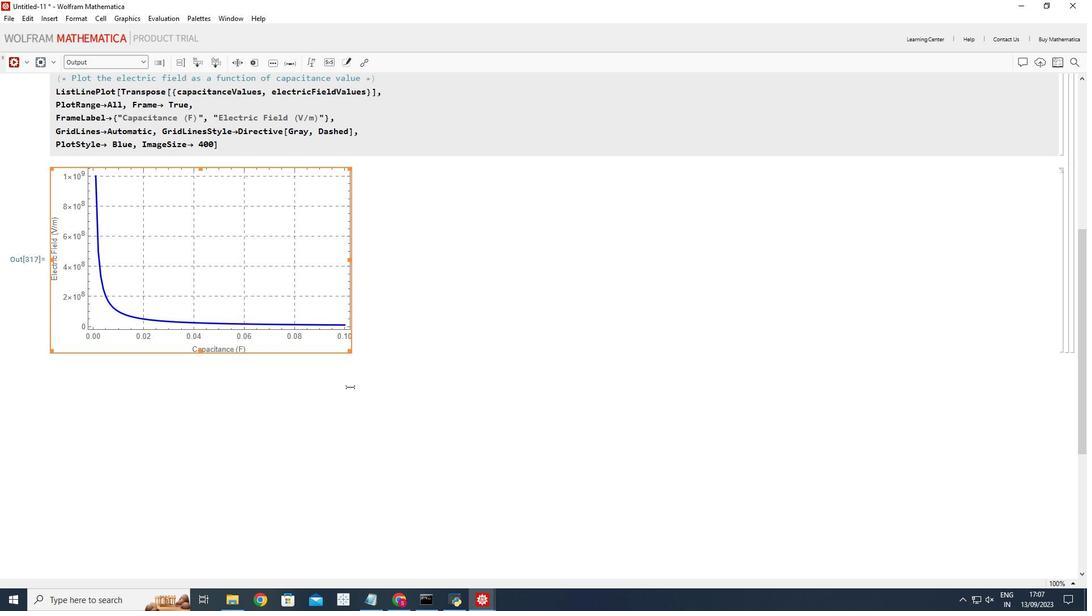
Action: Mouse moved to (346, 350)
Screenshot: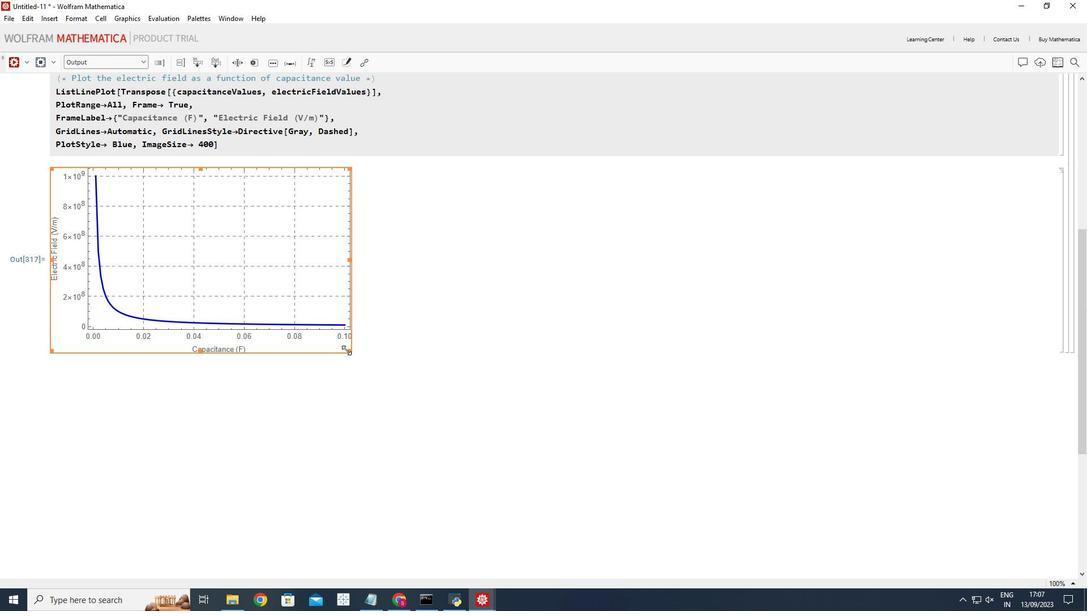 
Action: Mouse pressed left at (346, 350)
Screenshot: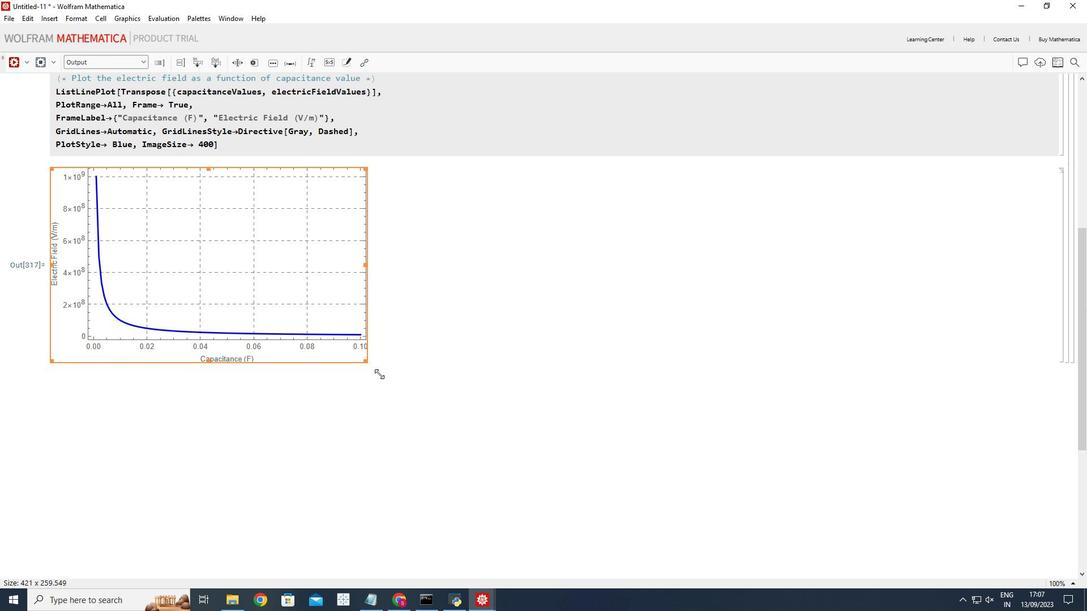 
Action: Mouse moved to (633, 429)
Screenshot: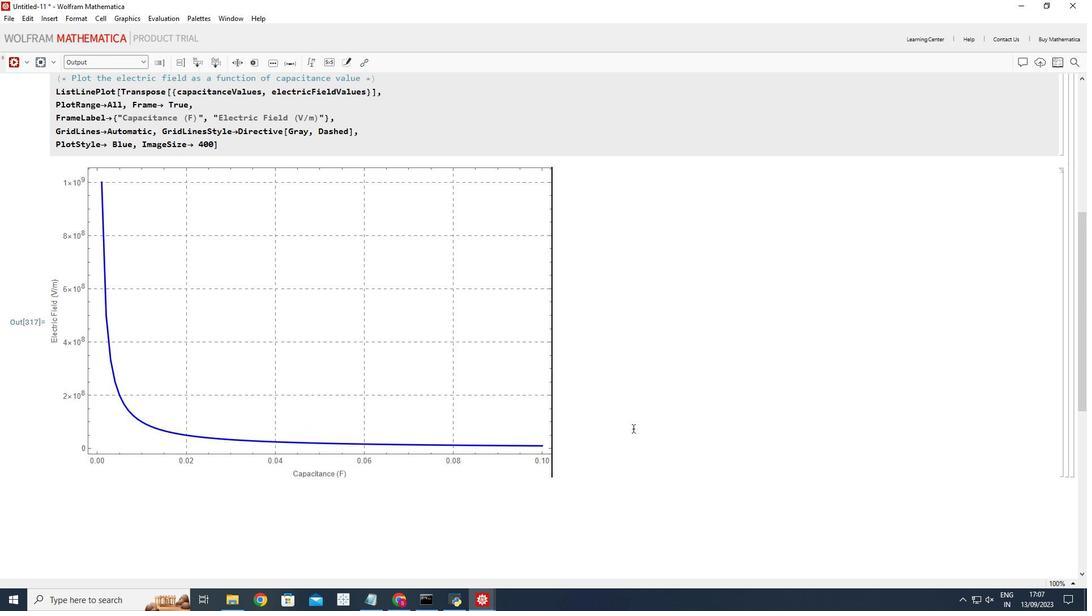 
Action: Mouse pressed left at (633, 429)
Screenshot: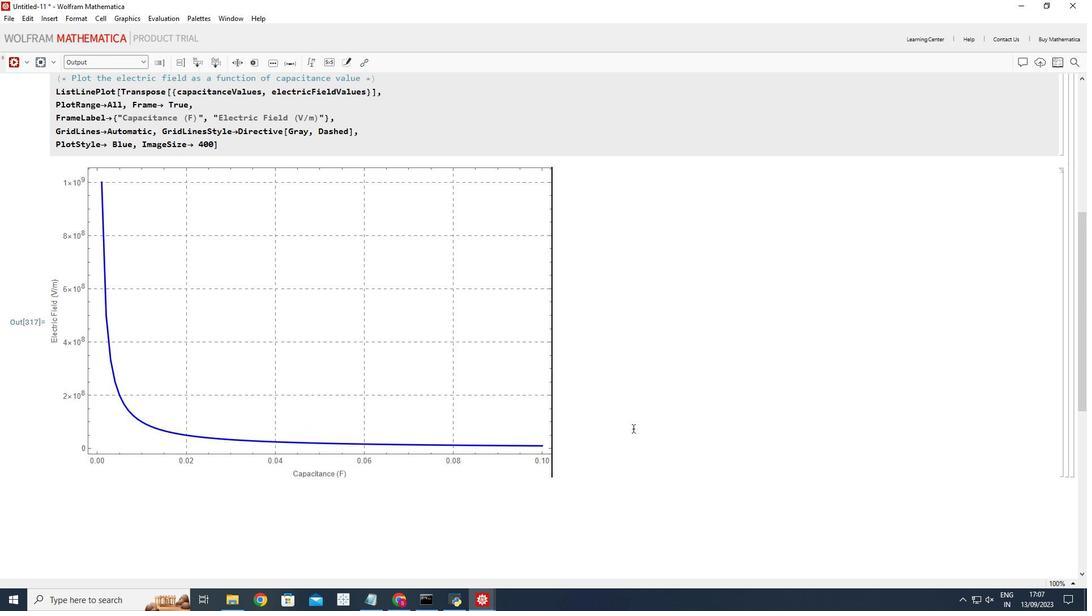 
Action: Mouse moved to (654, 487)
Screenshot: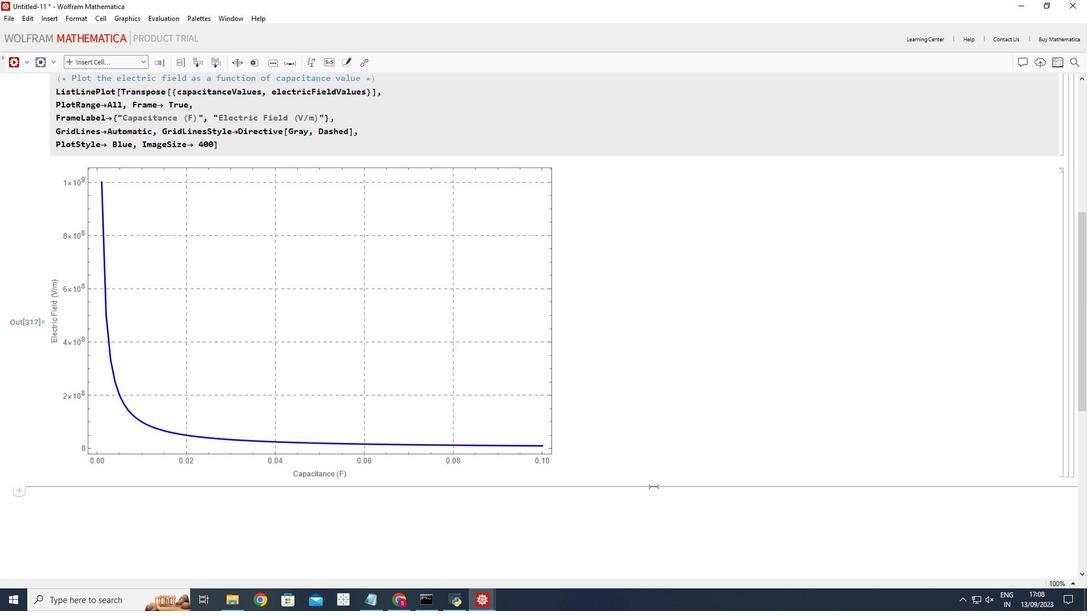 
Action: Mouse pressed left at (654, 487)
Screenshot: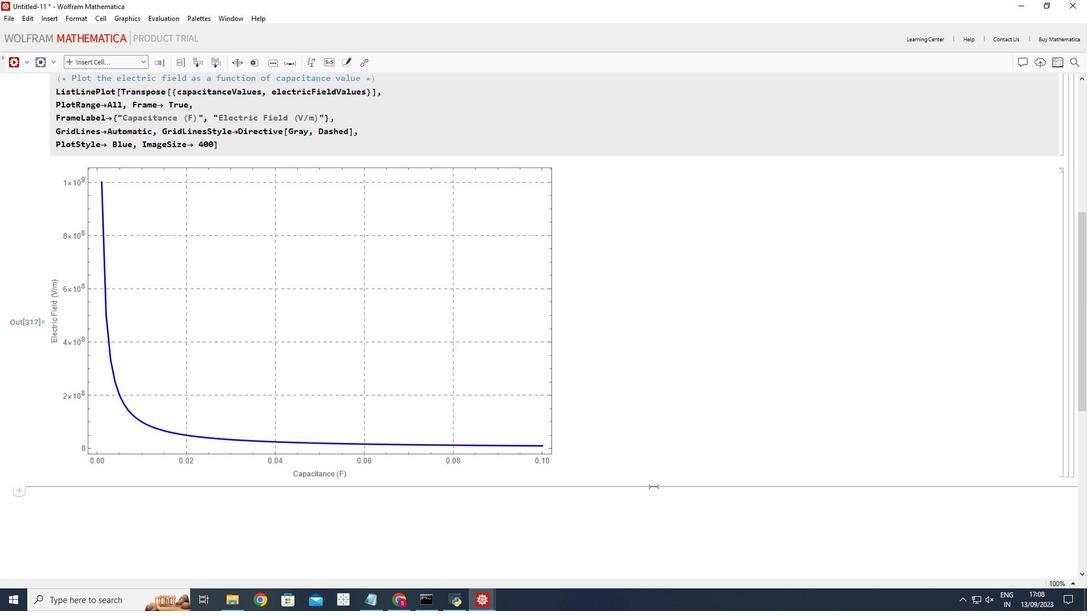 
